 Task: Look for space in Djibo, Burkina Faso from 8th June, 2023 to 19th June, 2023 for 1 adult in price range Rs.5000 to Rs.12000. Place can be shared room with 1  bedroom having 1 bed and 1 bathroom. Property type can be house, flat, guest house, hotel. Amenities needed are: wifi, air conditioning. Booking option can be shelf check-in. Required host language is English.
Action: Mouse moved to (386, 68)
Screenshot: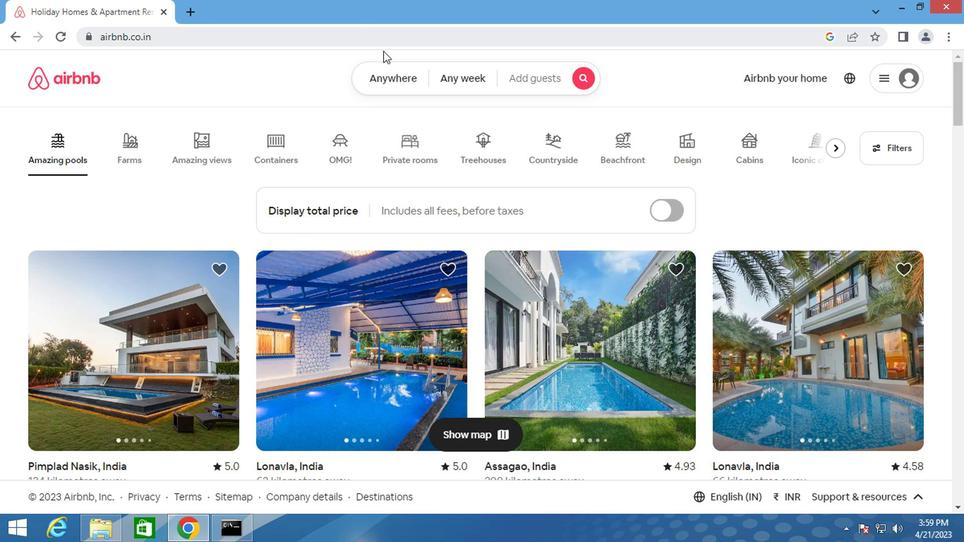 
Action: Mouse pressed left at (386, 68)
Screenshot: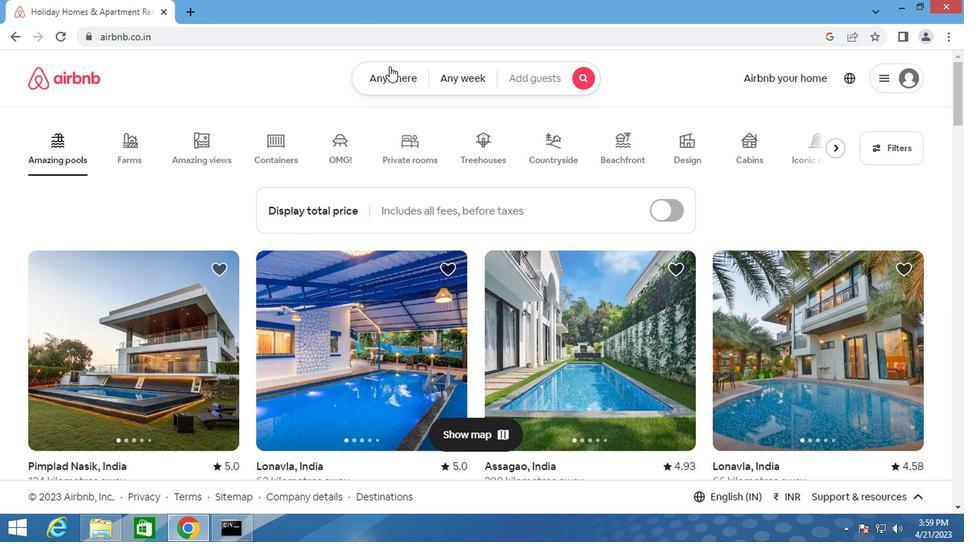 
Action: Mouse moved to (266, 131)
Screenshot: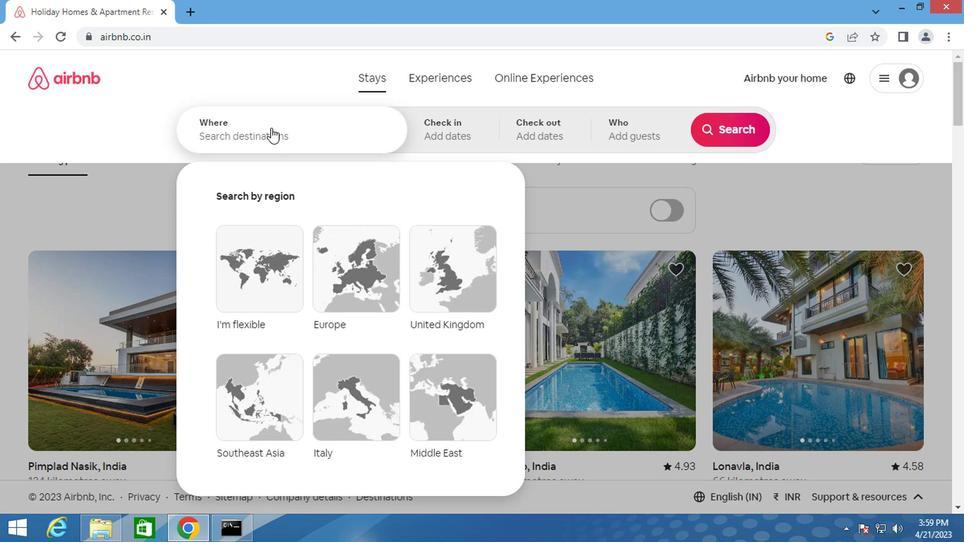 
Action: Mouse pressed left at (266, 131)
Screenshot: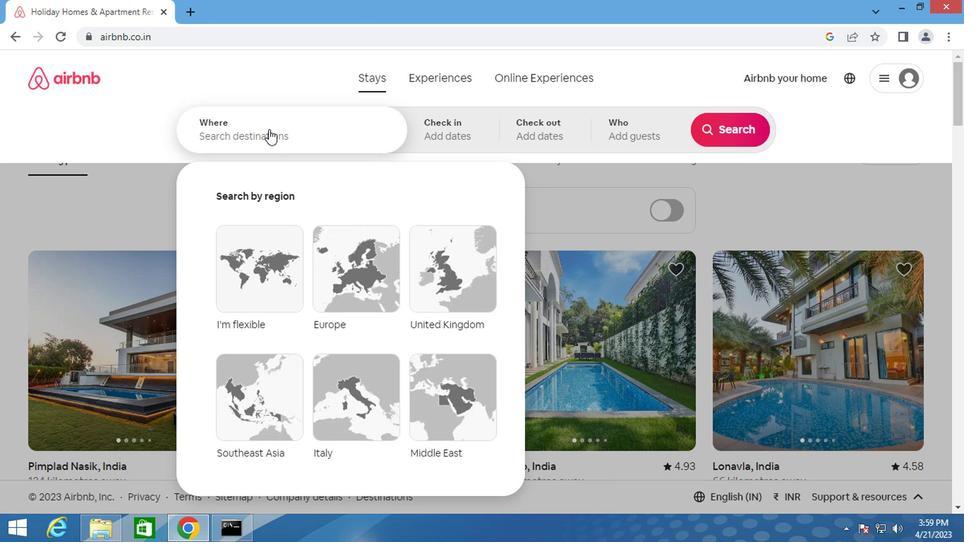 
Action: Key pressed <Key.shift>DJIBO,<Key.shift>BURKINA
Screenshot: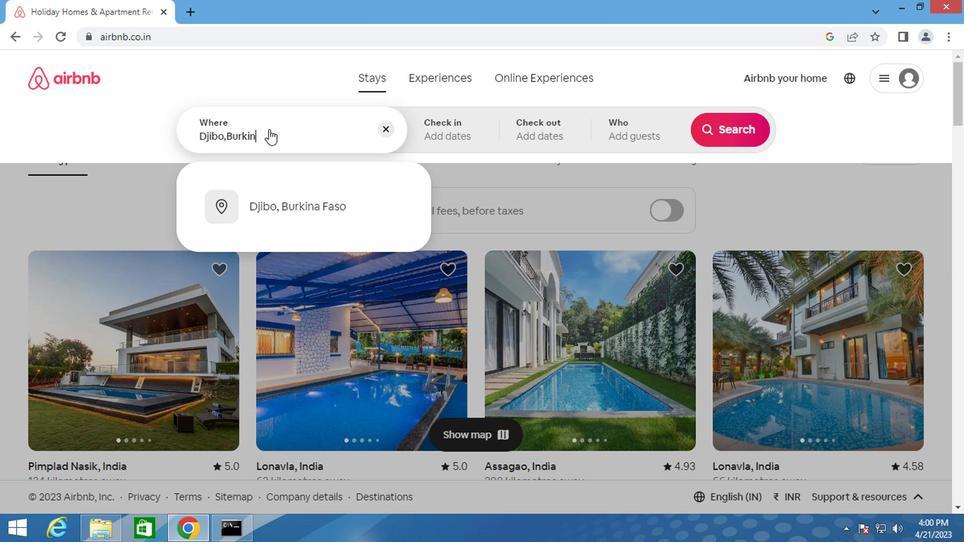 
Action: Mouse moved to (276, 197)
Screenshot: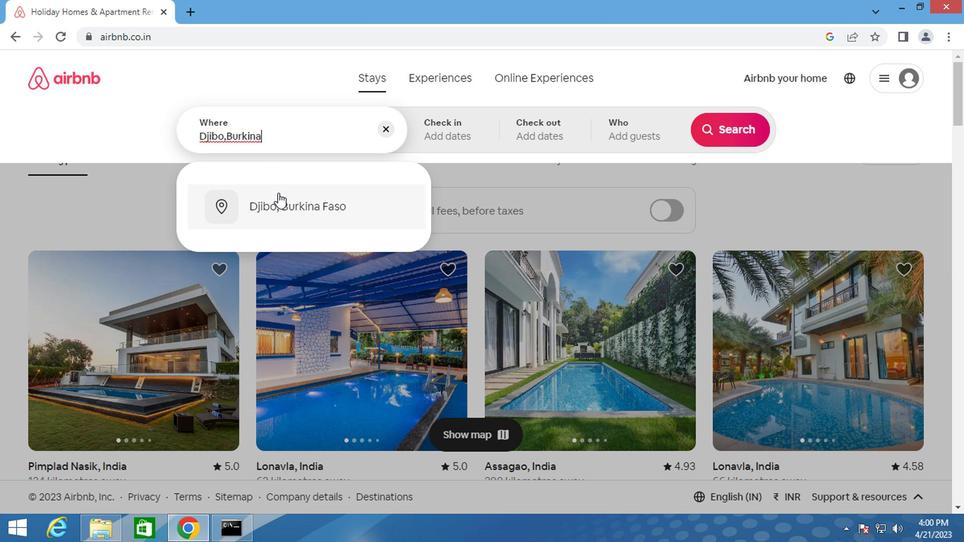 
Action: Mouse pressed left at (276, 197)
Screenshot: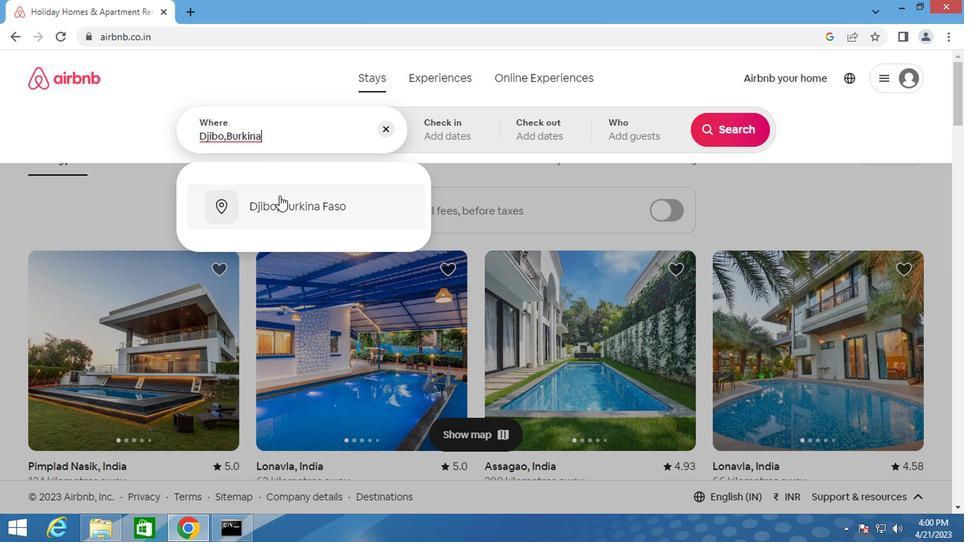 
Action: Mouse moved to (722, 234)
Screenshot: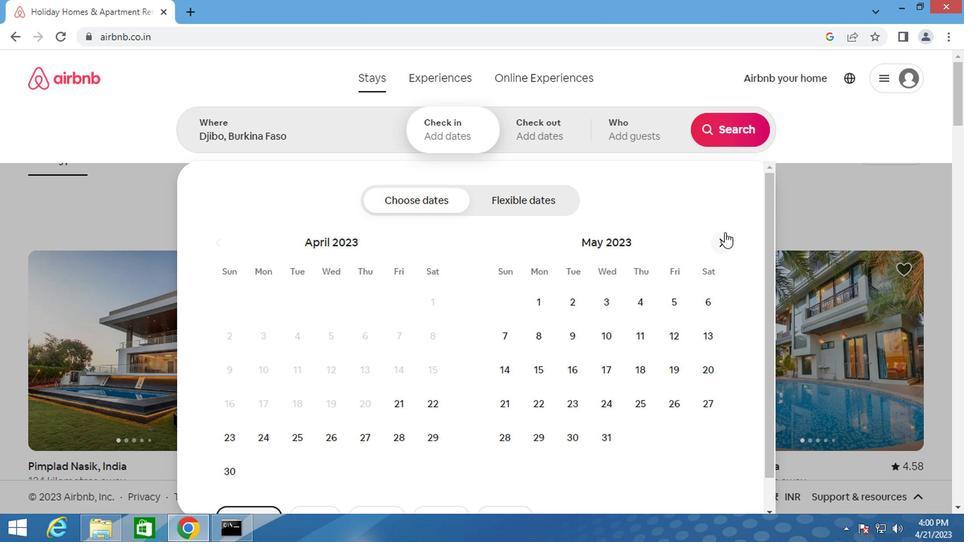 
Action: Mouse pressed left at (722, 234)
Screenshot: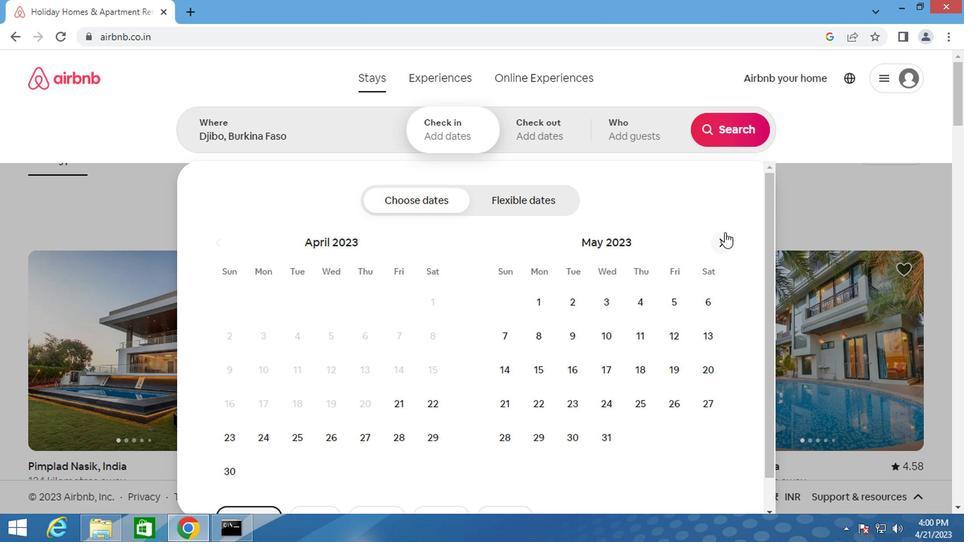 
Action: Mouse moved to (636, 331)
Screenshot: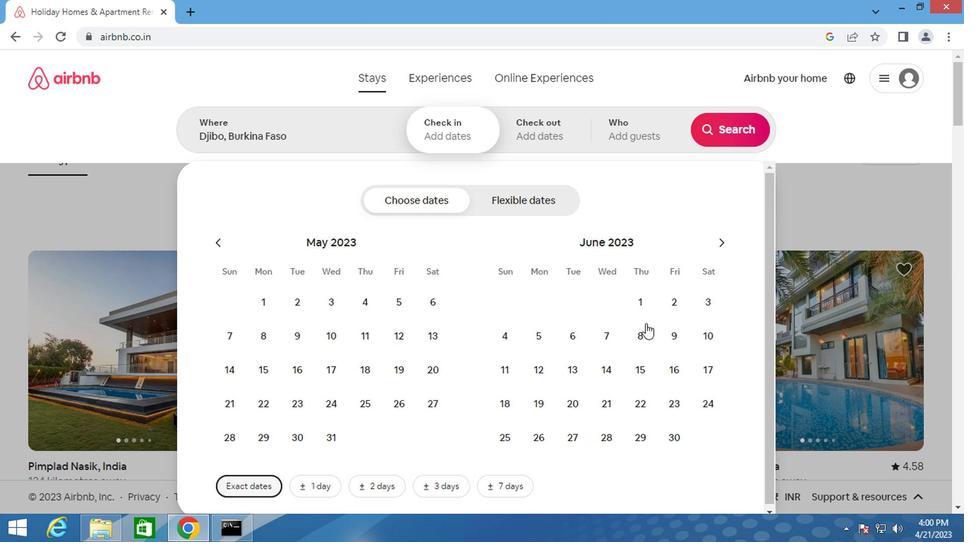 
Action: Mouse pressed left at (636, 331)
Screenshot: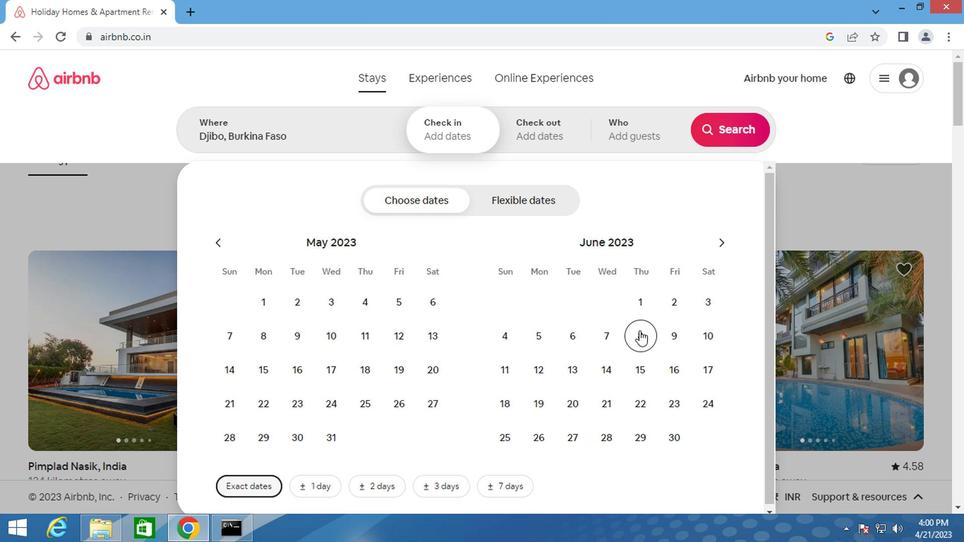 
Action: Mouse moved to (533, 403)
Screenshot: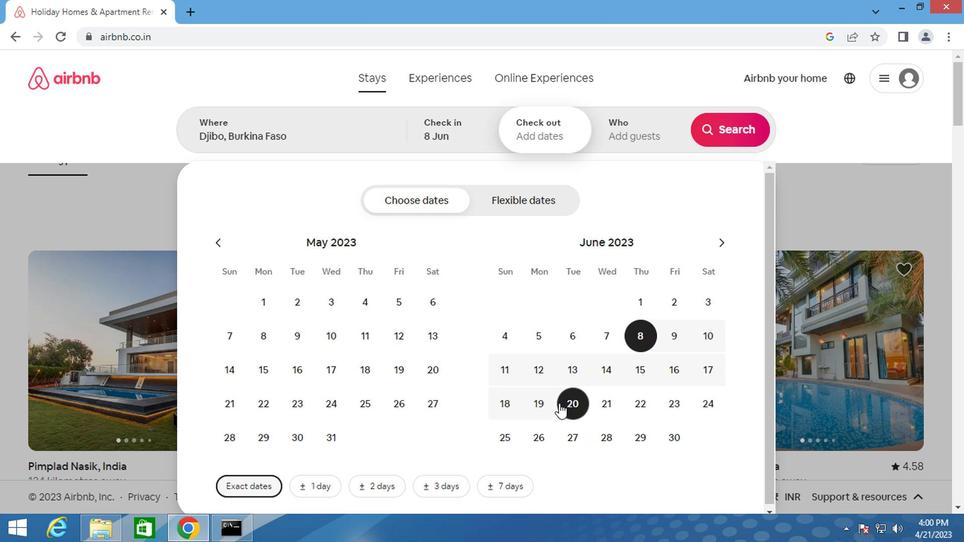 
Action: Mouse pressed left at (533, 403)
Screenshot: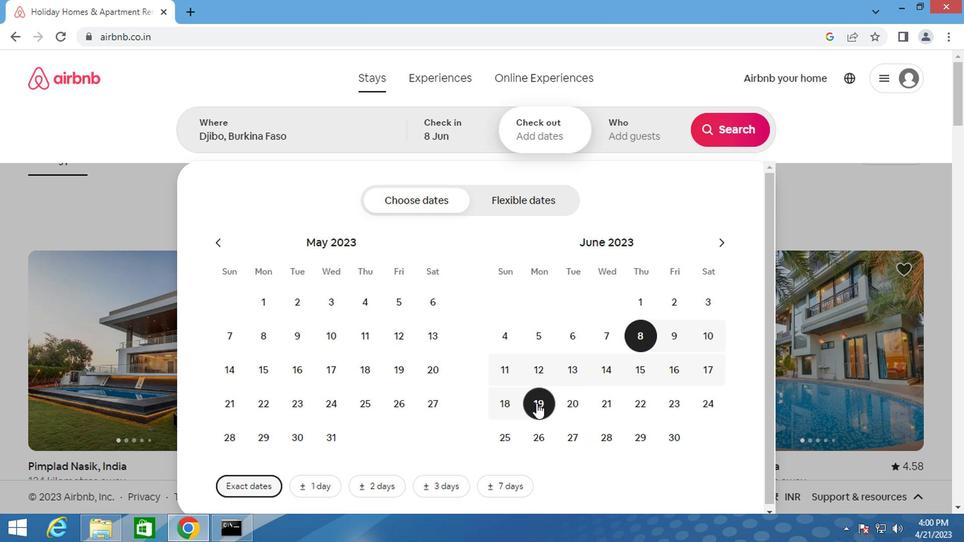
Action: Mouse moved to (635, 118)
Screenshot: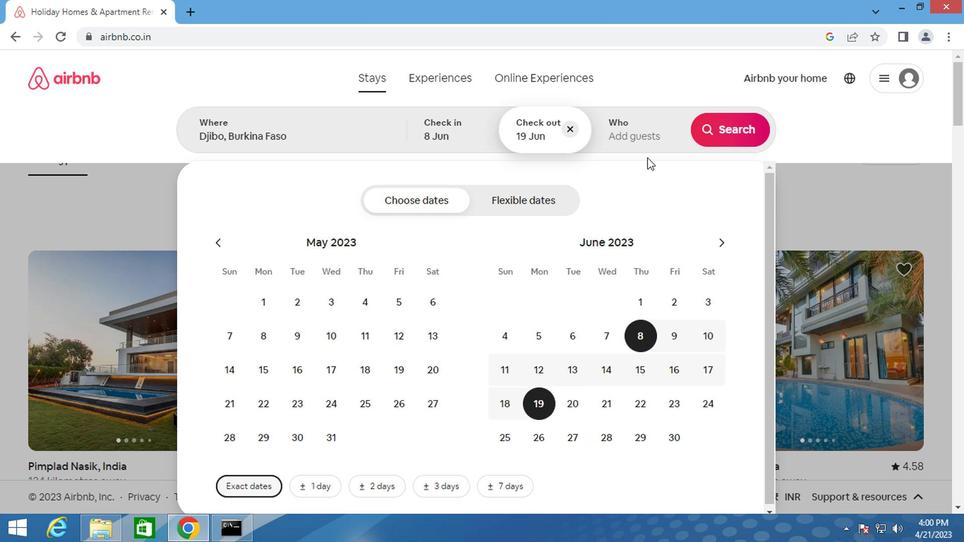 
Action: Mouse pressed left at (635, 118)
Screenshot: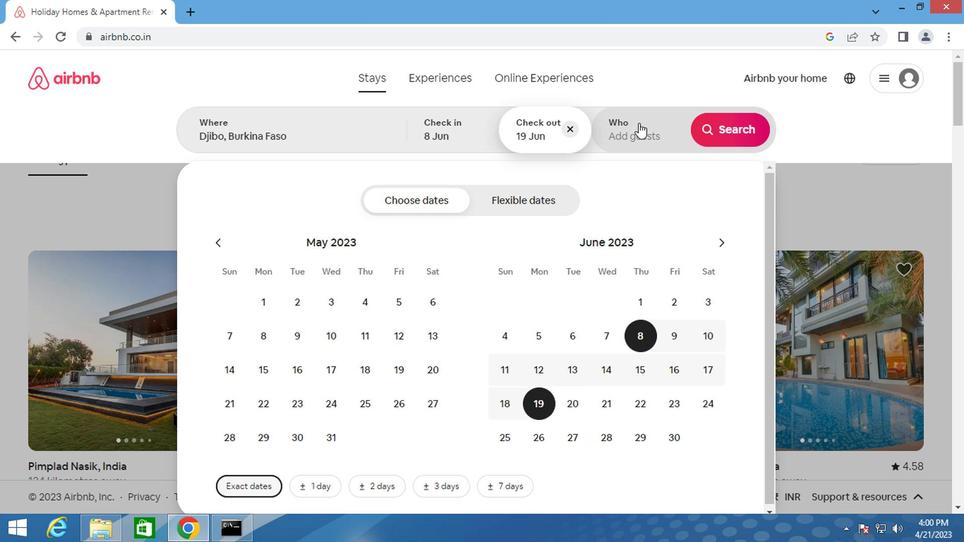 
Action: Mouse moved to (732, 201)
Screenshot: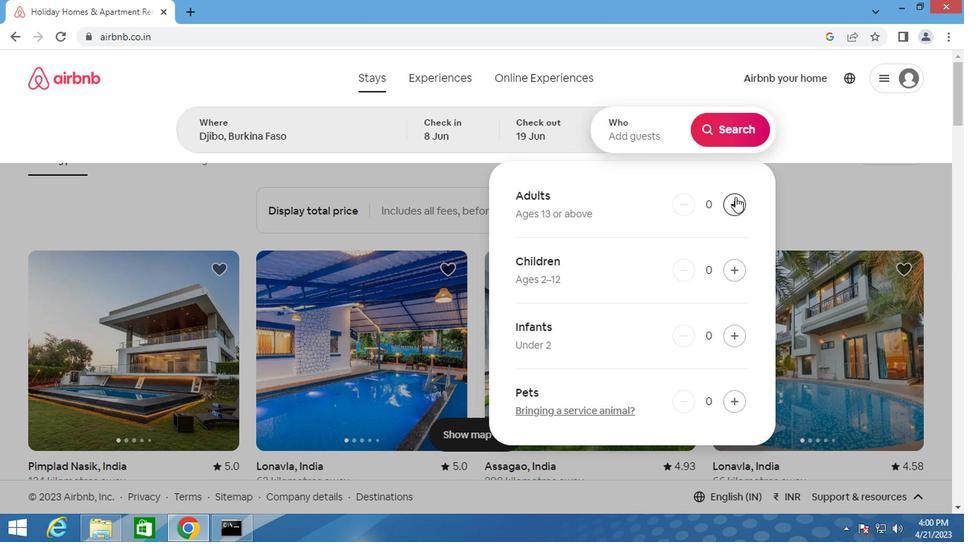 
Action: Mouse pressed left at (732, 201)
Screenshot: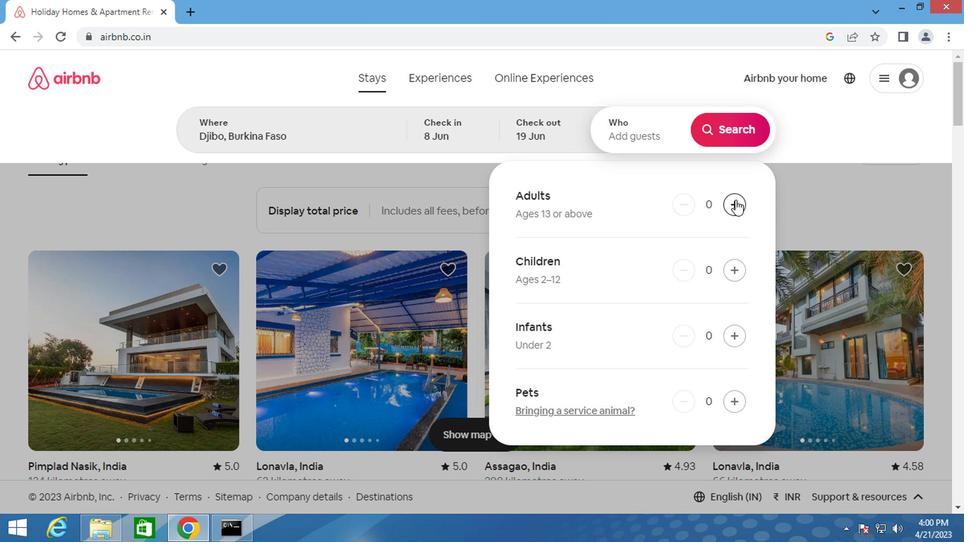
Action: Mouse pressed left at (732, 201)
Screenshot: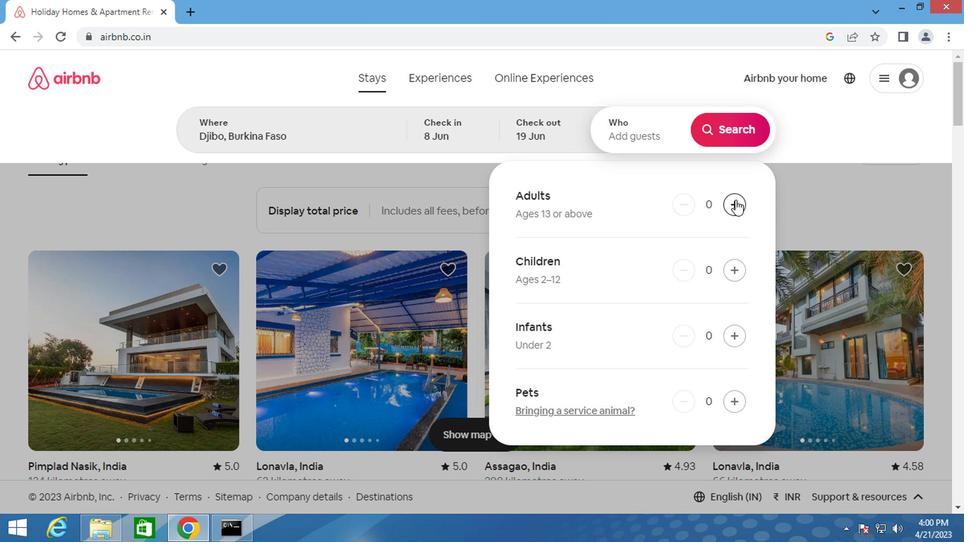 
Action: Mouse moved to (741, 131)
Screenshot: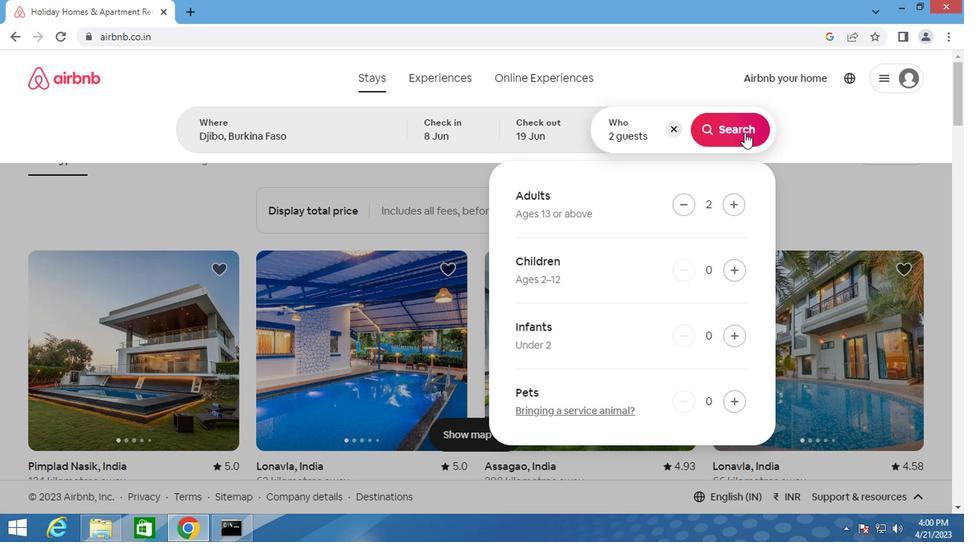 
Action: Mouse pressed left at (741, 131)
Screenshot: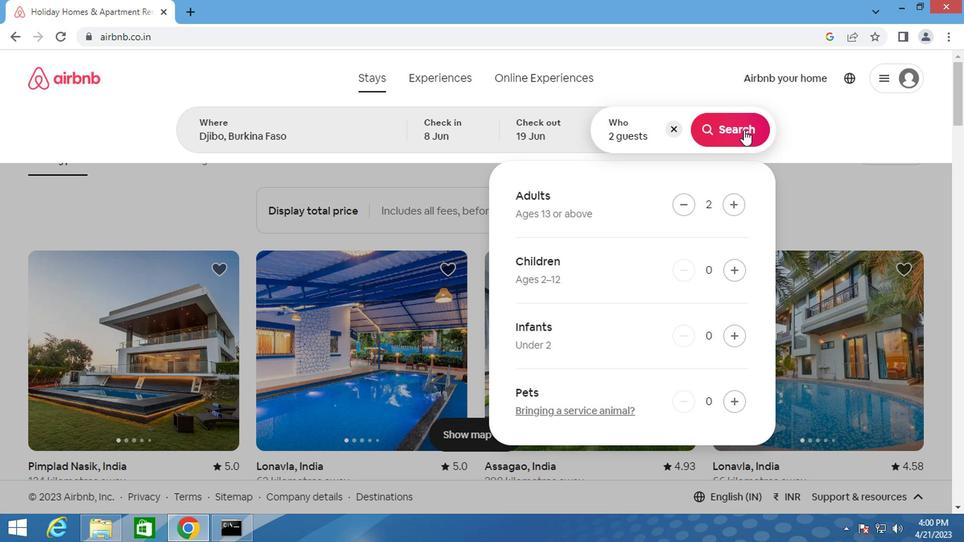 
Action: Mouse moved to (897, 140)
Screenshot: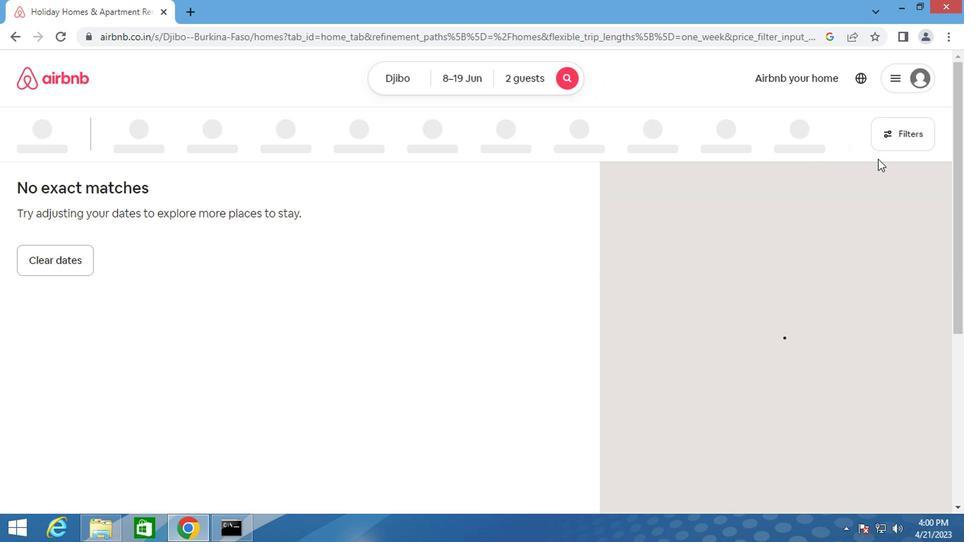 
Action: Mouse pressed left at (897, 140)
Screenshot: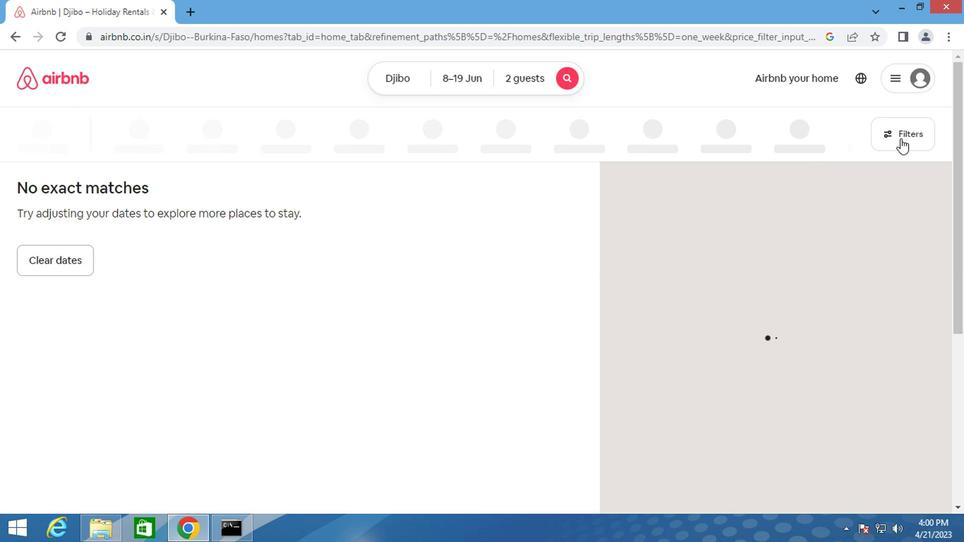 
Action: Mouse moved to (278, 222)
Screenshot: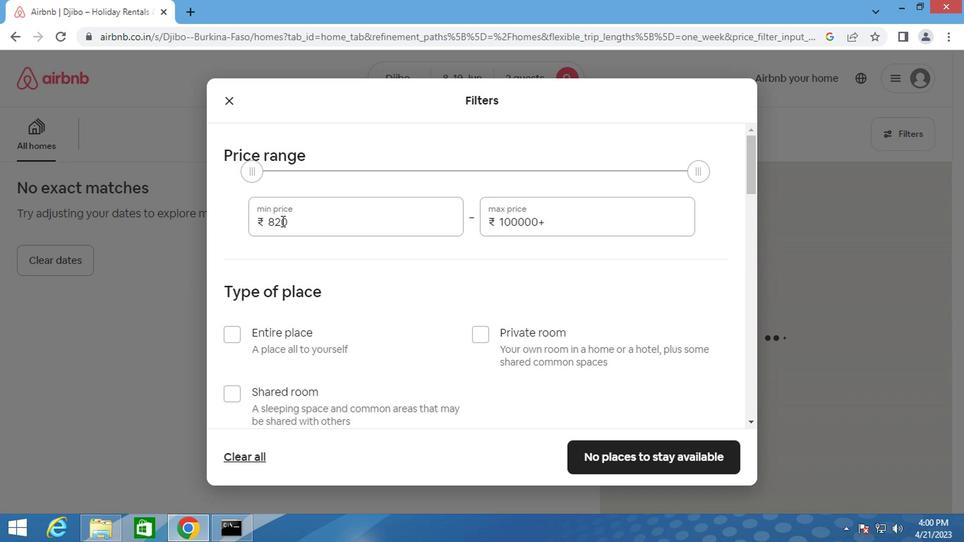 
Action: Mouse pressed left at (278, 222)
Screenshot: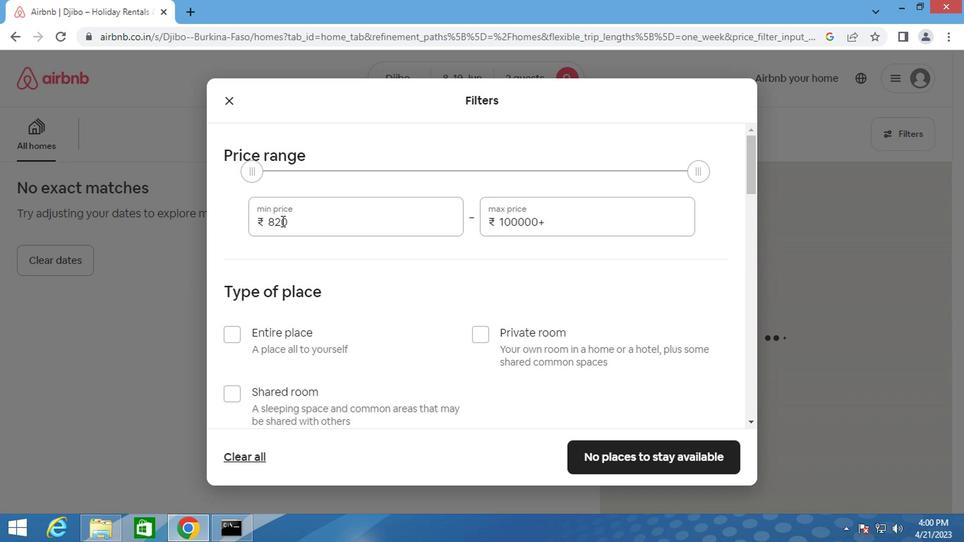 
Action: Mouse moved to (279, 219)
Screenshot: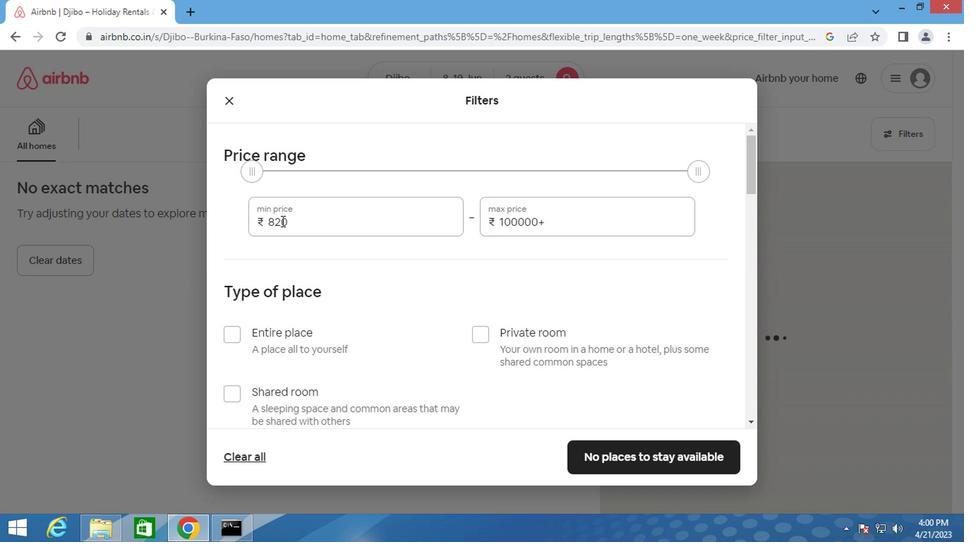 
Action: Mouse pressed left at (279, 219)
Screenshot: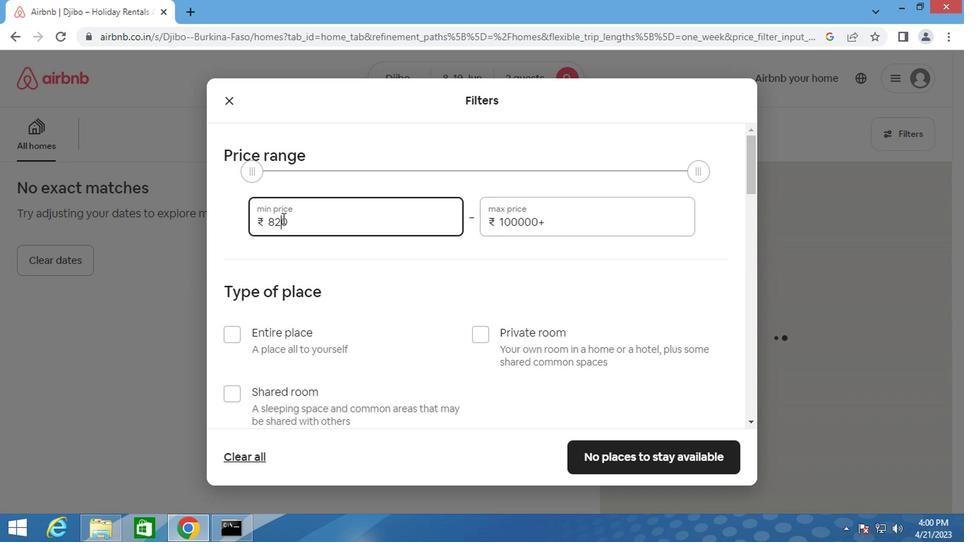 
Action: Mouse moved to (280, 219)
Screenshot: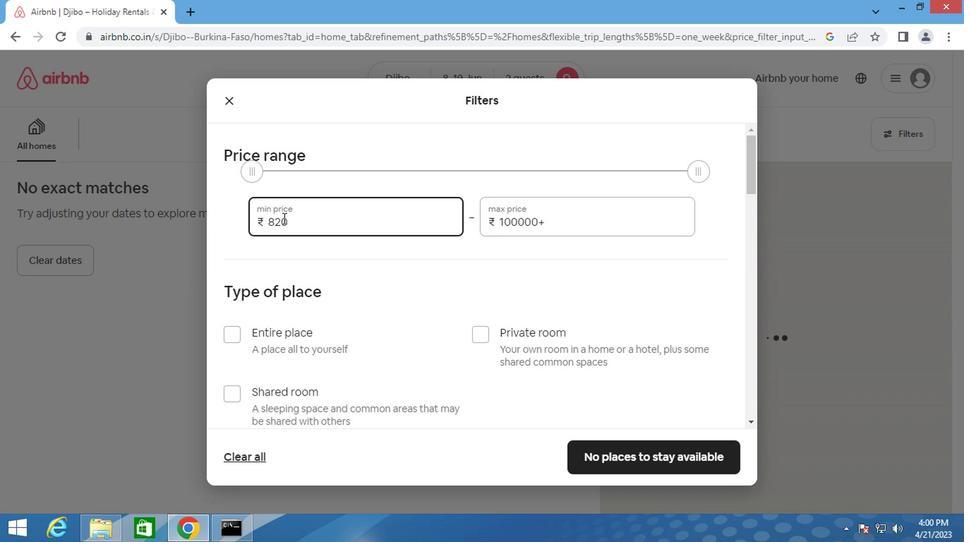 
Action: Mouse pressed left at (280, 219)
Screenshot: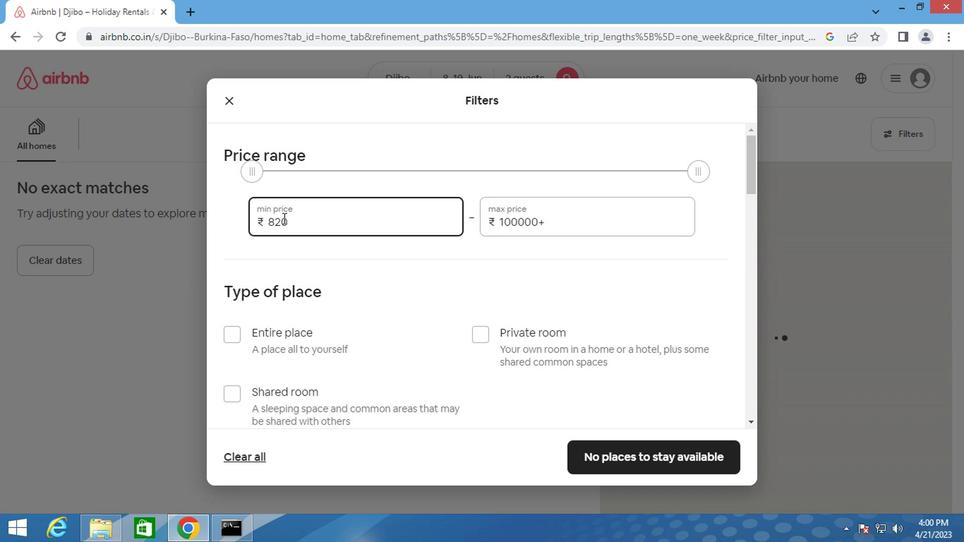 
Action: Mouse moved to (277, 219)
Screenshot: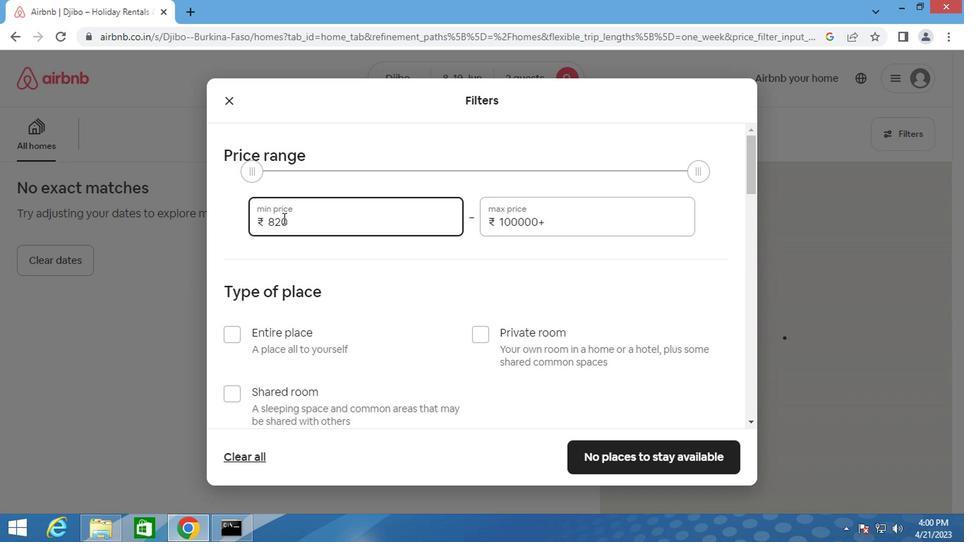 
Action: Mouse pressed left at (277, 219)
Screenshot: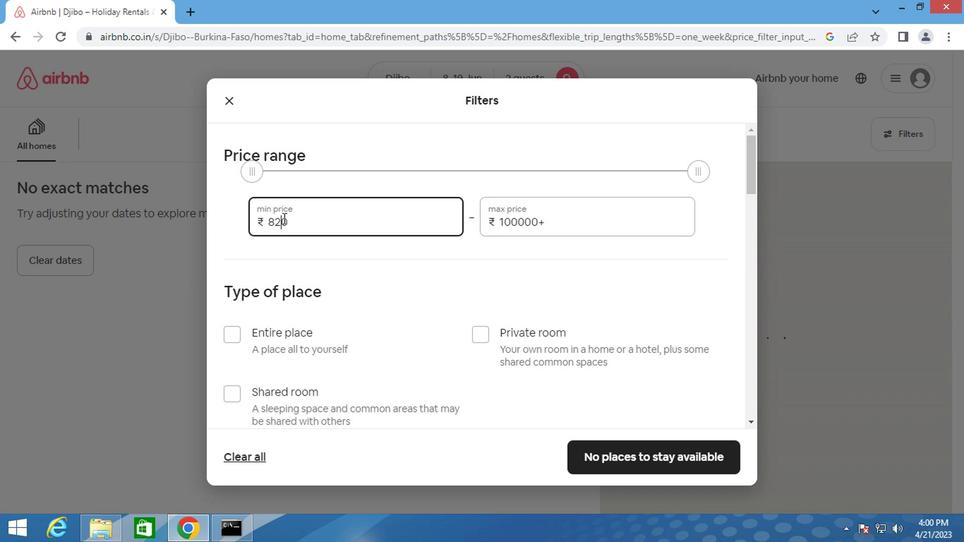 
Action: Mouse pressed left at (277, 219)
Screenshot: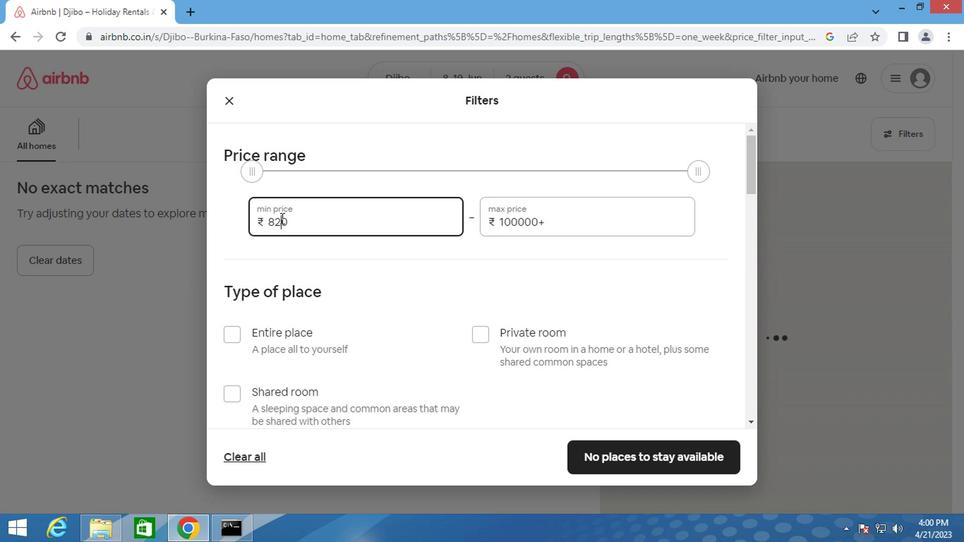 
Action: Key pressed <Key.backspace>5000
Screenshot: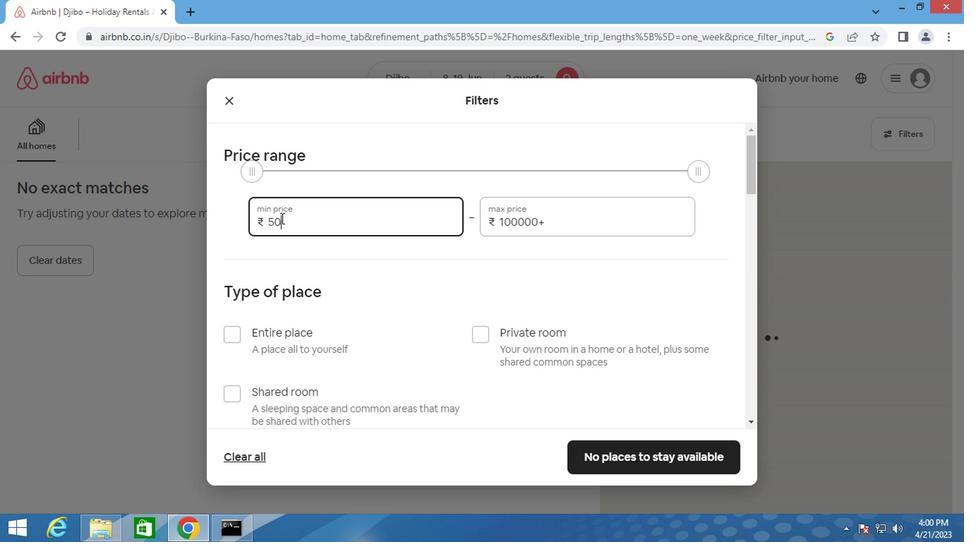 
Action: Mouse moved to (514, 223)
Screenshot: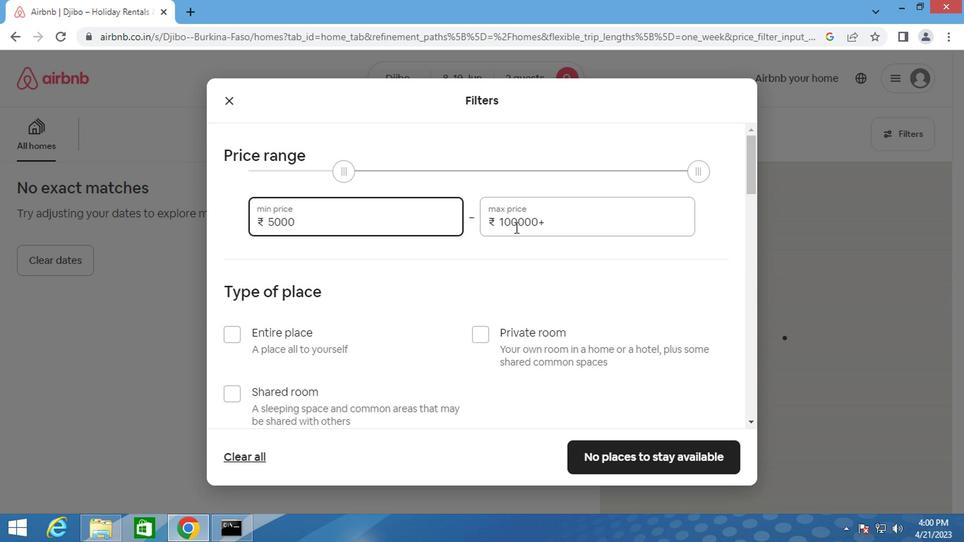 
Action: Mouse pressed left at (514, 223)
Screenshot: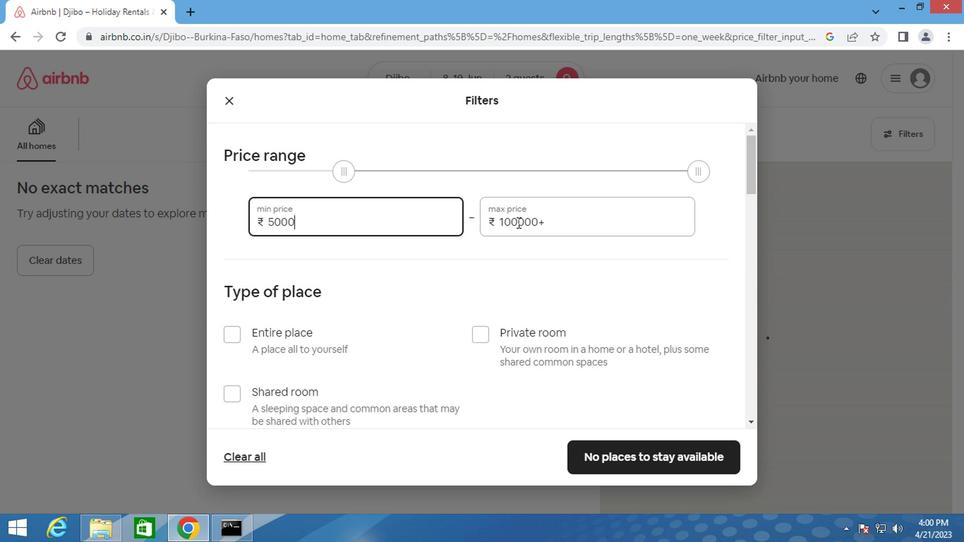 
Action: Mouse pressed left at (514, 223)
Screenshot: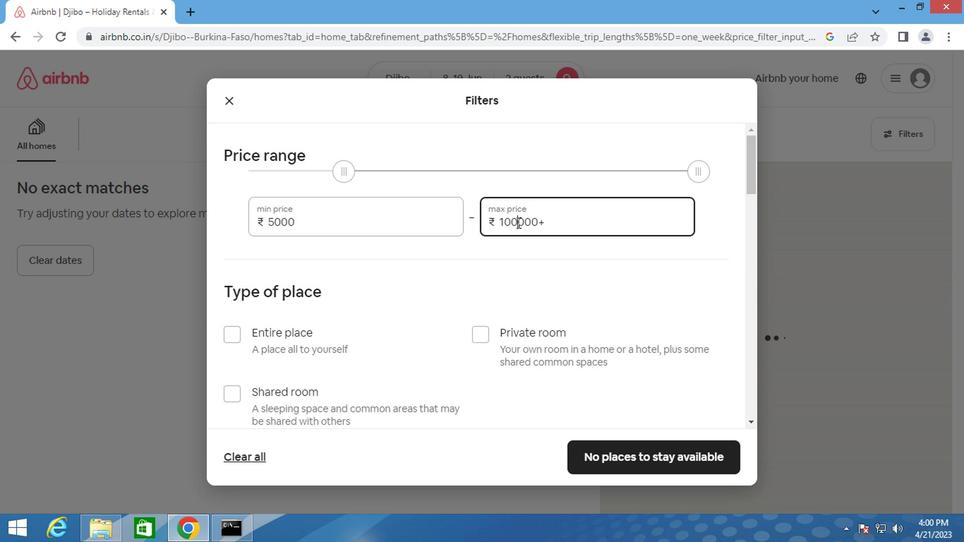 
Action: Mouse pressed left at (514, 223)
Screenshot: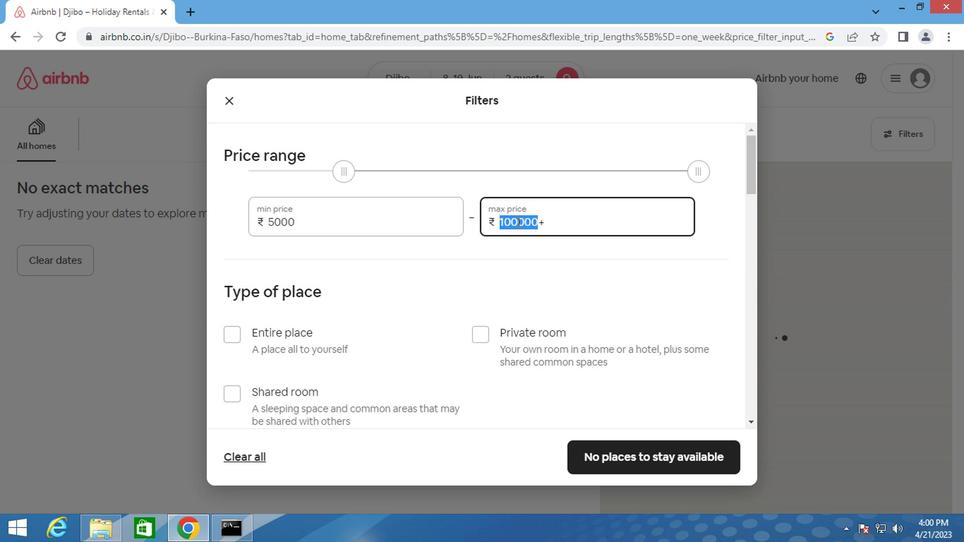 
Action: Key pressed <Key.backspace>120000
Screenshot: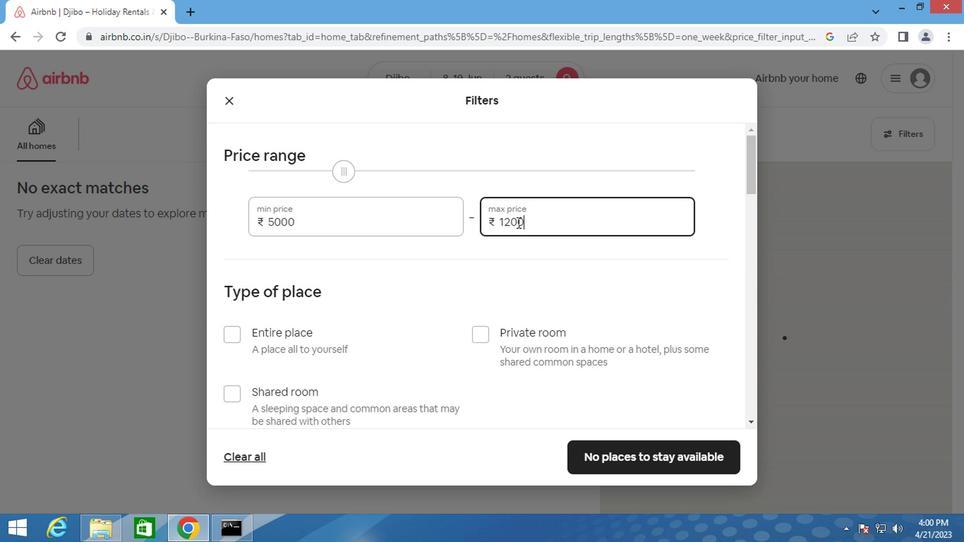 
Action: Mouse moved to (456, 276)
Screenshot: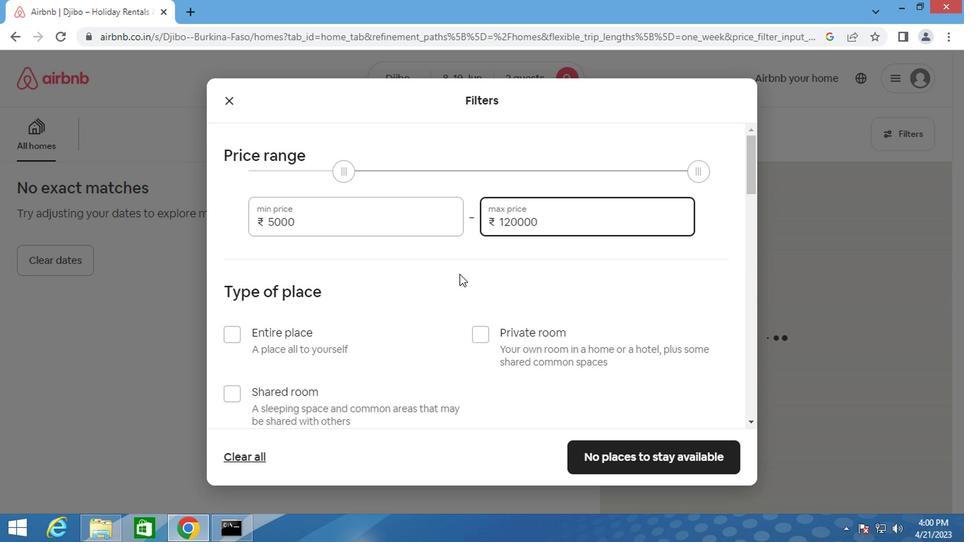 
Action: Mouse scrolled (456, 275) with delta (0, 0)
Screenshot: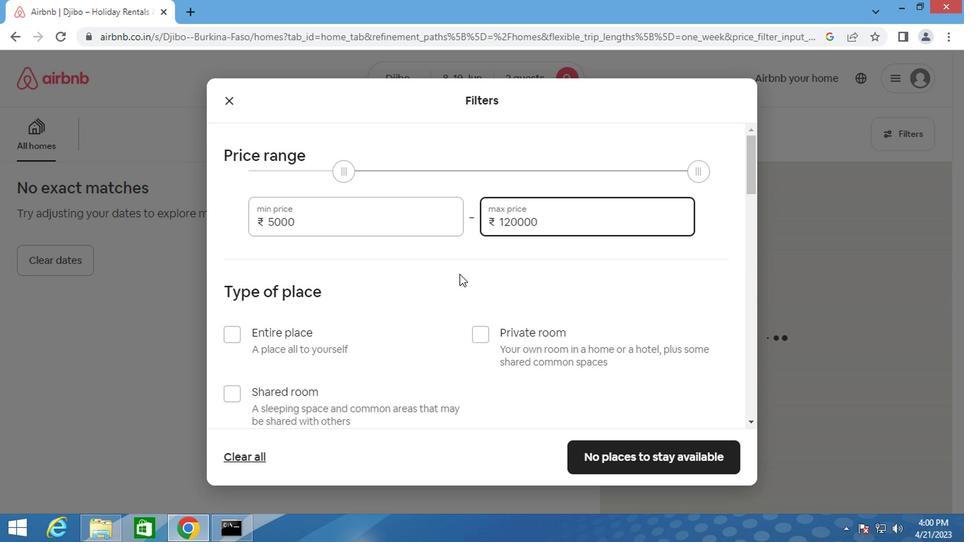 
Action: Mouse moved to (455, 276)
Screenshot: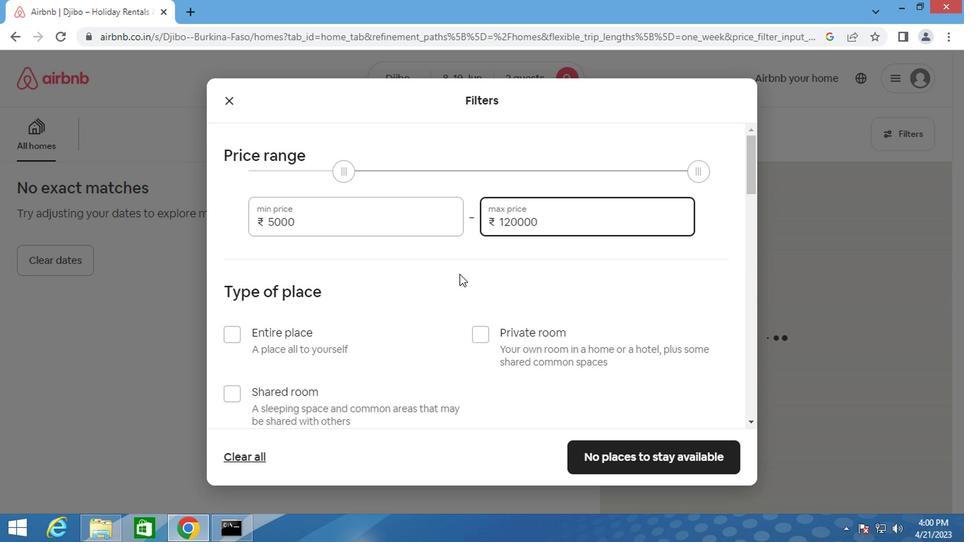
Action: Mouse scrolled (455, 276) with delta (0, 0)
Screenshot: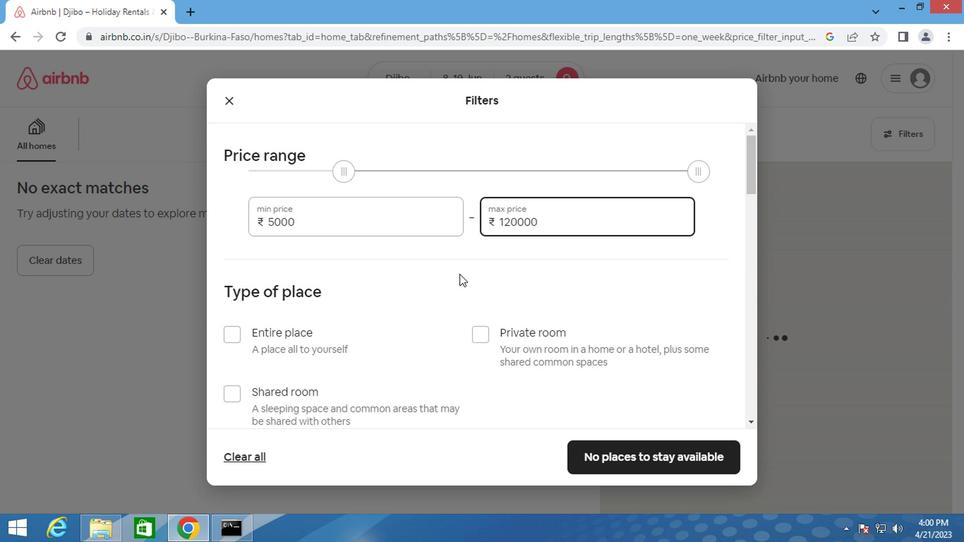 
Action: Mouse moved to (235, 258)
Screenshot: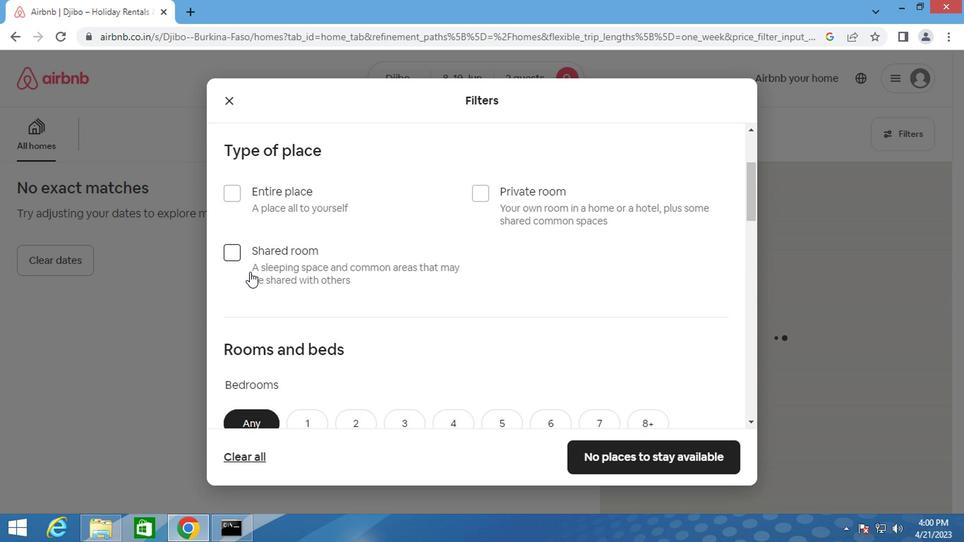 
Action: Mouse pressed left at (235, 258)
Screenshot: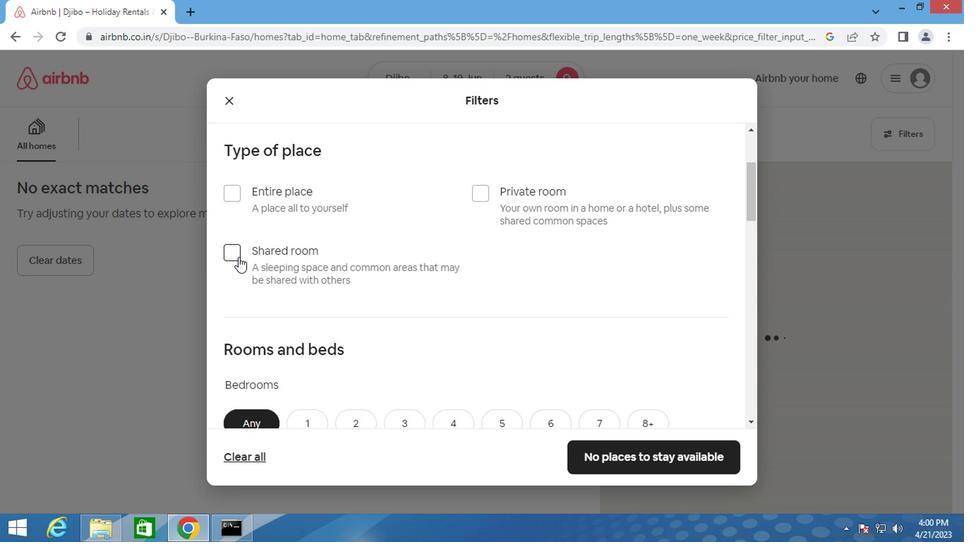 
Action: Mouse pressed left at (235, 258)
Screenshot: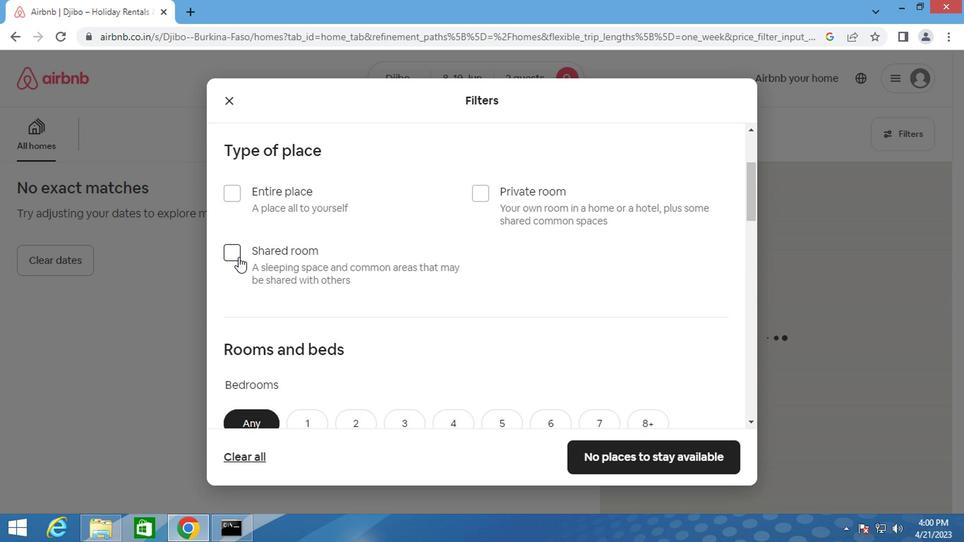 
Action: Mouse moved to (282, 261)
Screenshot: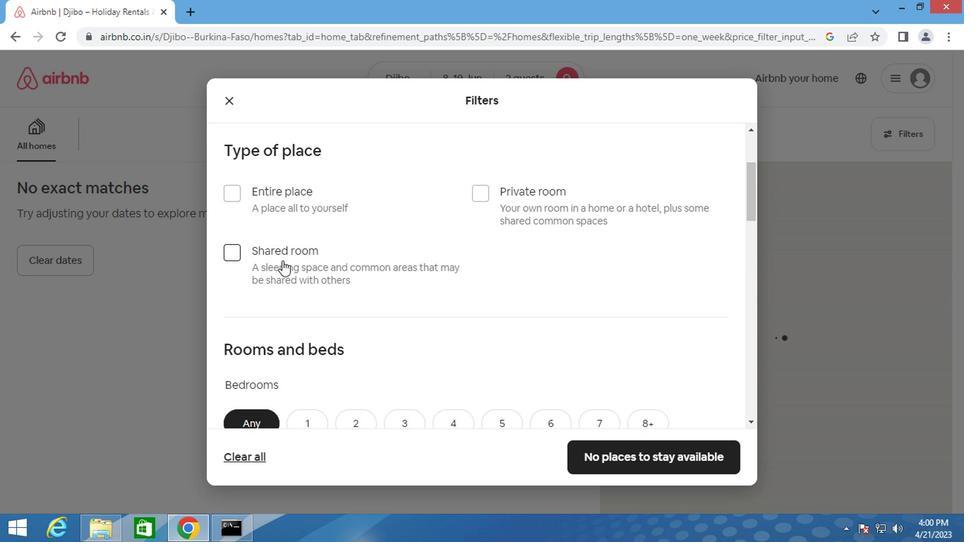 
Action: Mouse scrolled (282, 260) with delta (0, -1)
Screenshot: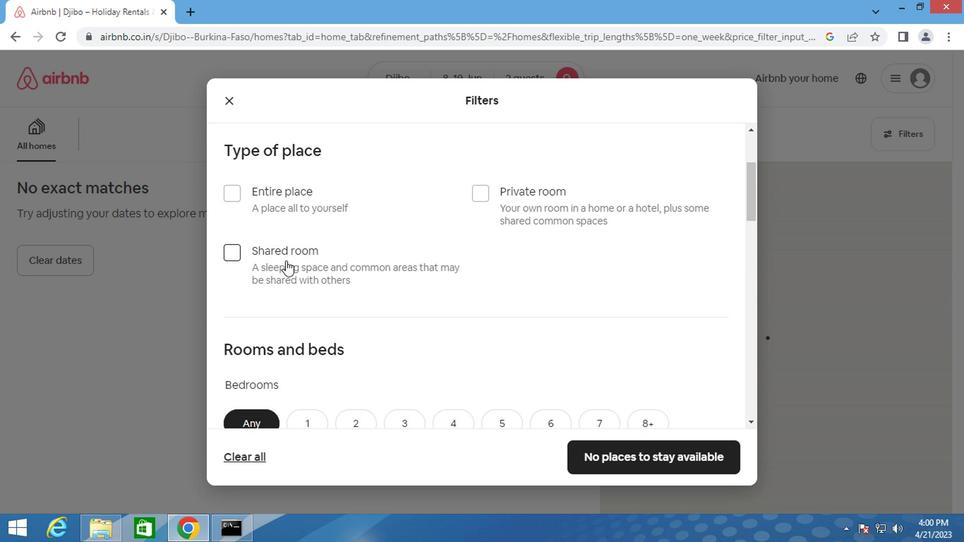 
Action: Mouse scrolled (282, 260) with delta (0, -1)
Screenshot: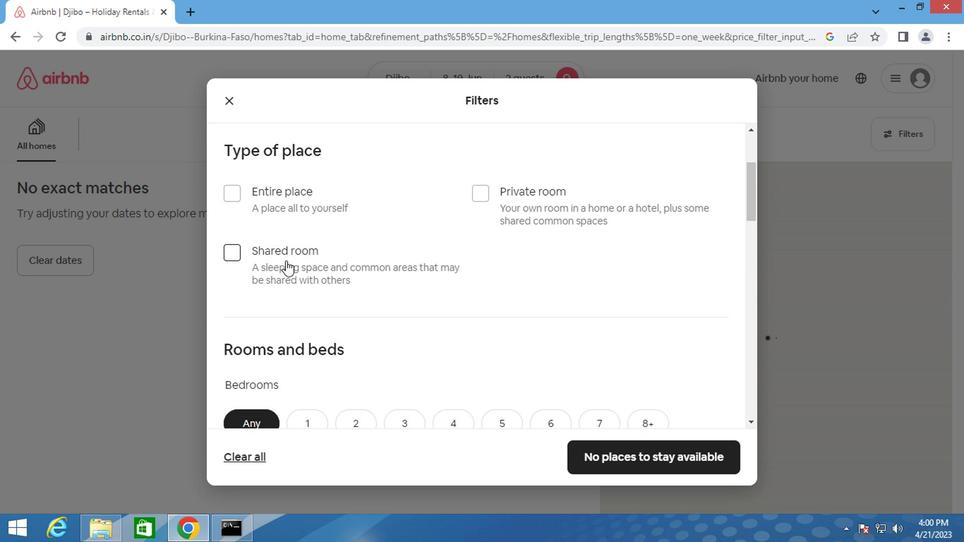 
Action: Mouse scrolled (282, 260) with delta (0, -1)
Screenshot: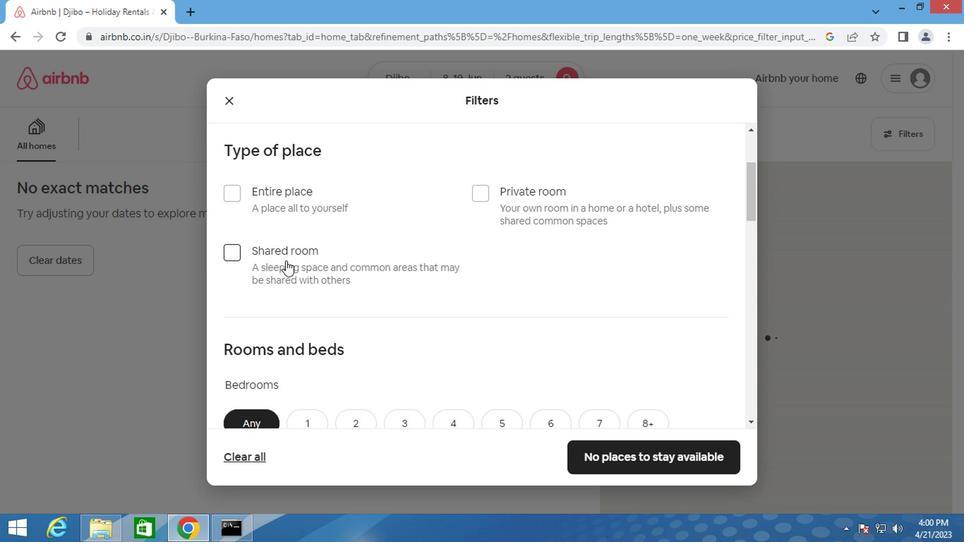 
Action: Mouse scrolled (282, 260) with delta (0, -1)
Screenshot: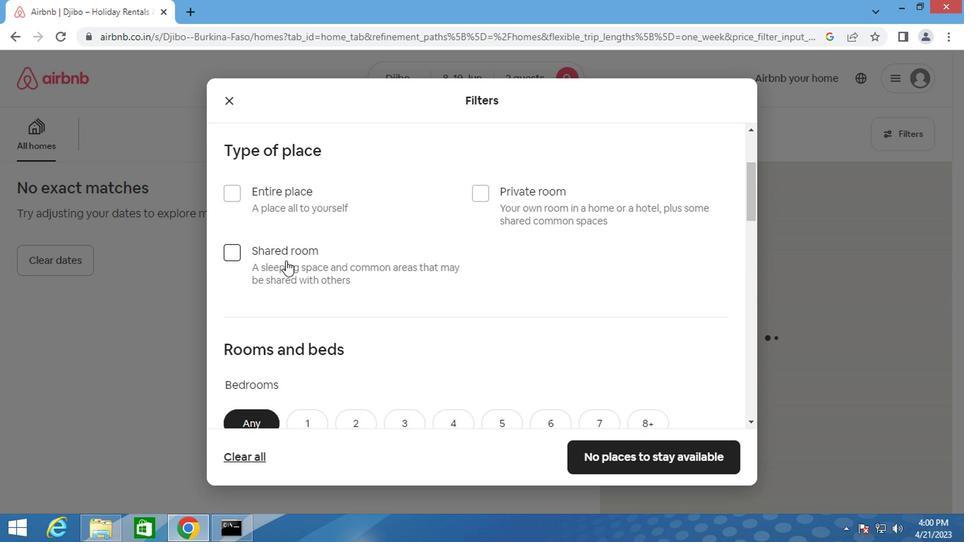 
Action: Mouse scrolled (282, 260) with delta (0, -1)
Screenshot: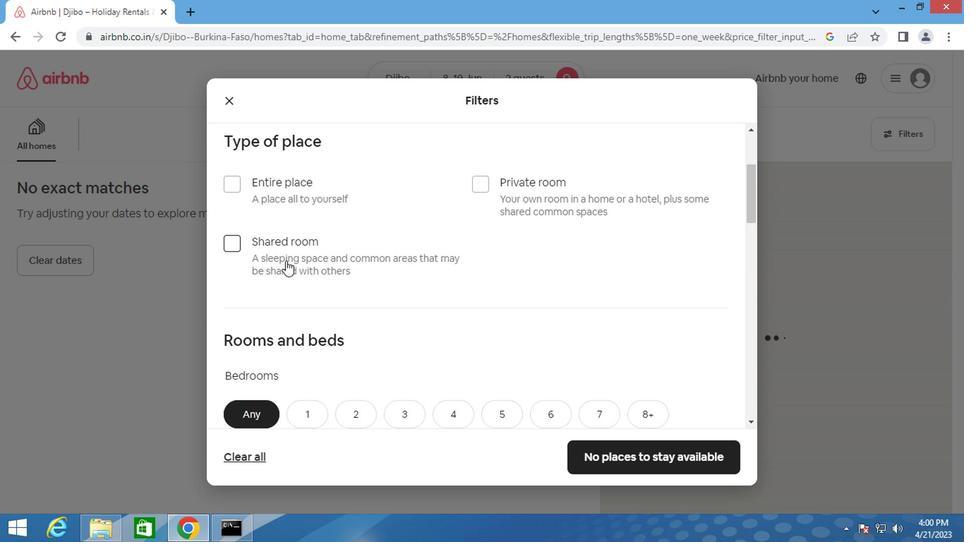 
Action: Mouse moved to (286, 239)
Screenshot: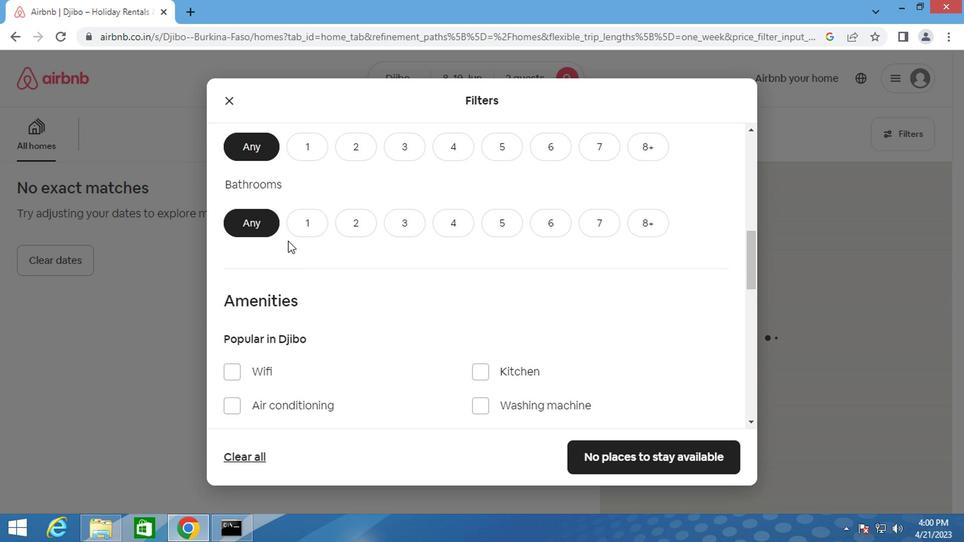 
Action: Mouse scrolled (286, 240) with delta (0, 1)
Screenshot: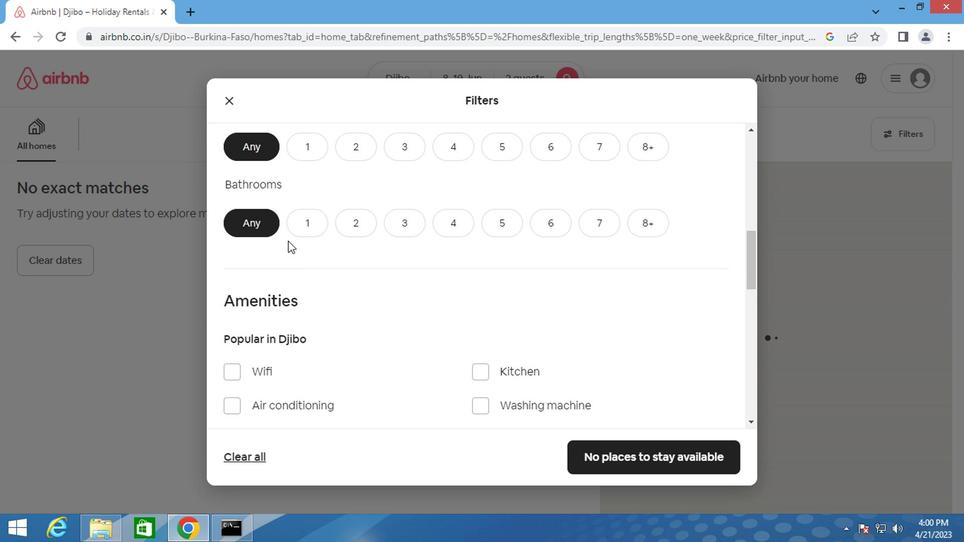 
Action: Mouse moved to (286, 237)
Screenshot: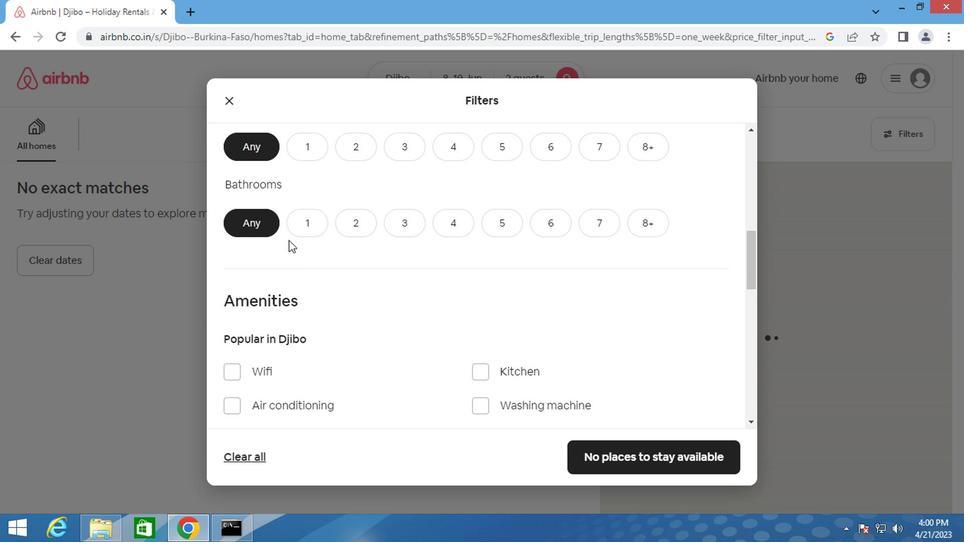
Action: Mouse scrolled (286, 238) with delta (0, 1)
Screenshot: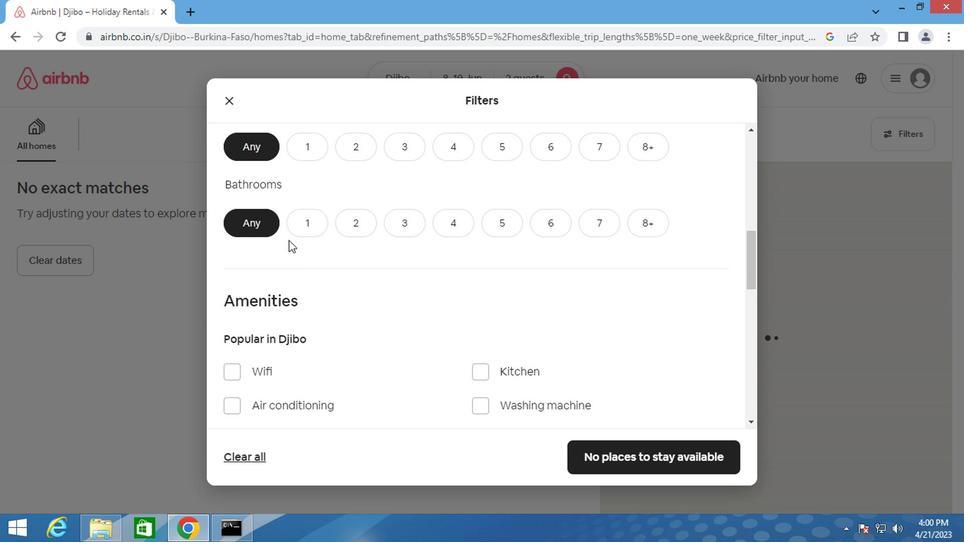
Action: Mouse moved to (299, 216)
Screenshot: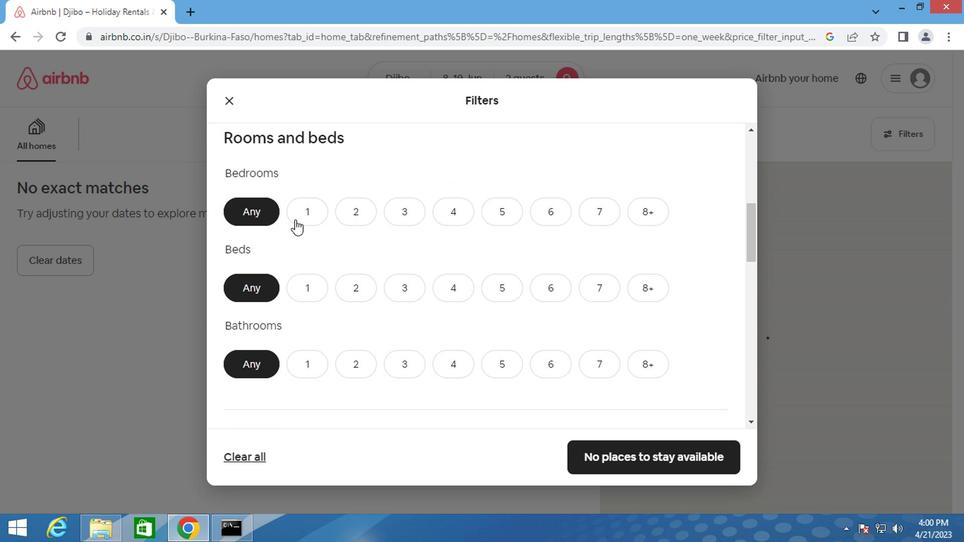 
Action: Mouse pressed left at (299, 216)
Screenshot: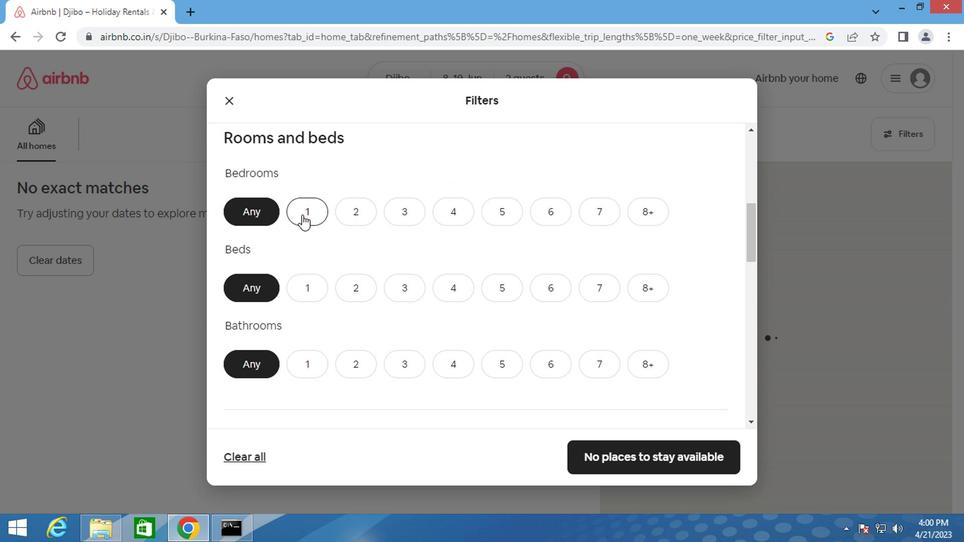 
Action: Mouse moved to (296, 289)
Screenshot: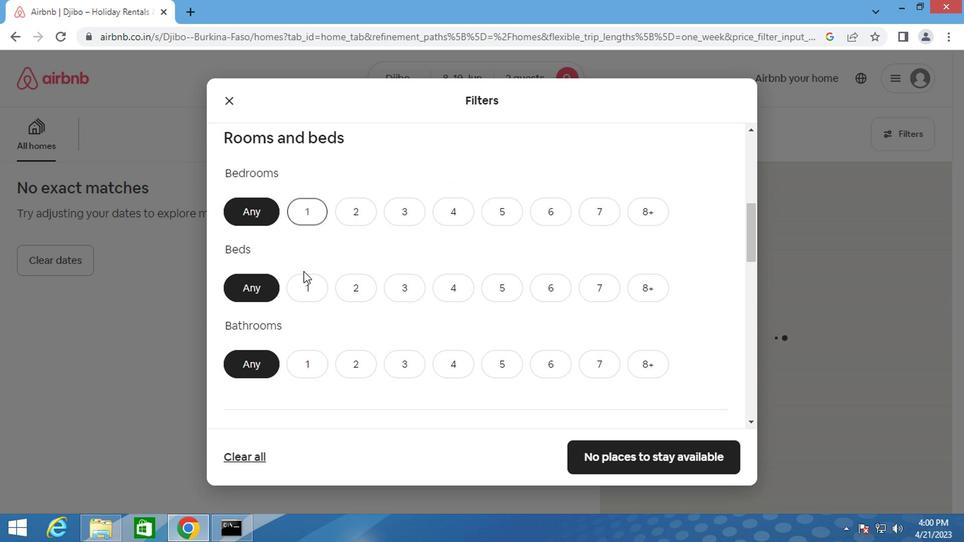 
Action: Mouse pressed left at (296, 289)
Screenshot: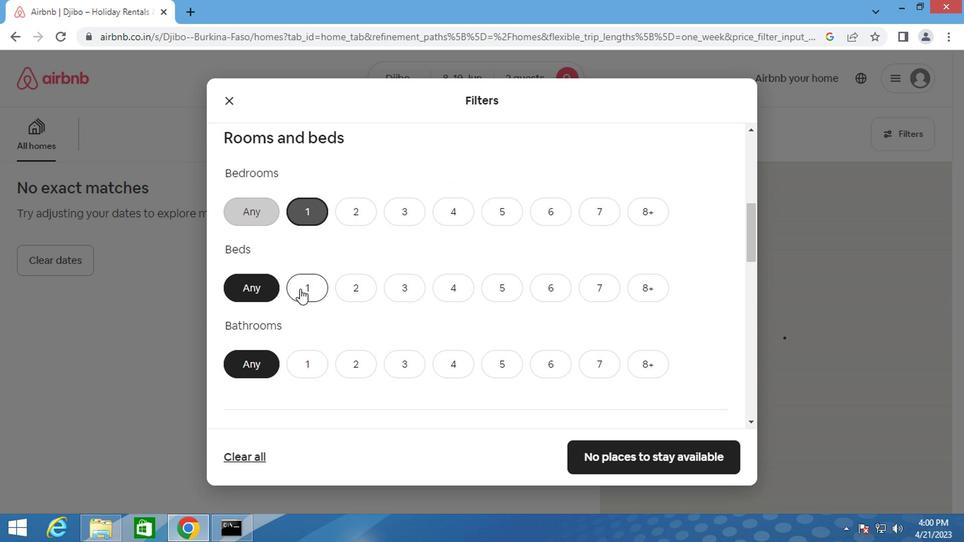 
Action: Mouse moved to (297, 359)
Screenshot: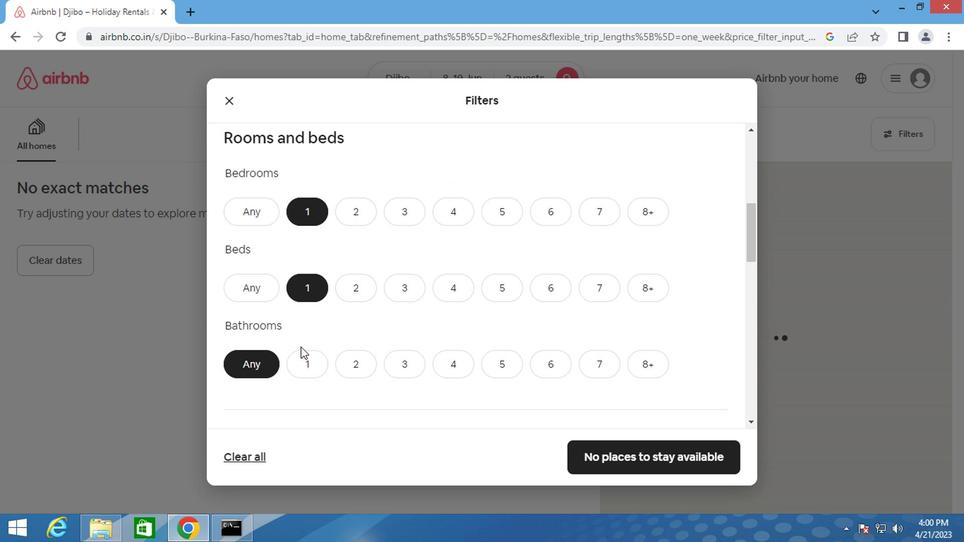 
Action: Mouse pressed left at (297, 359)
Screenshot: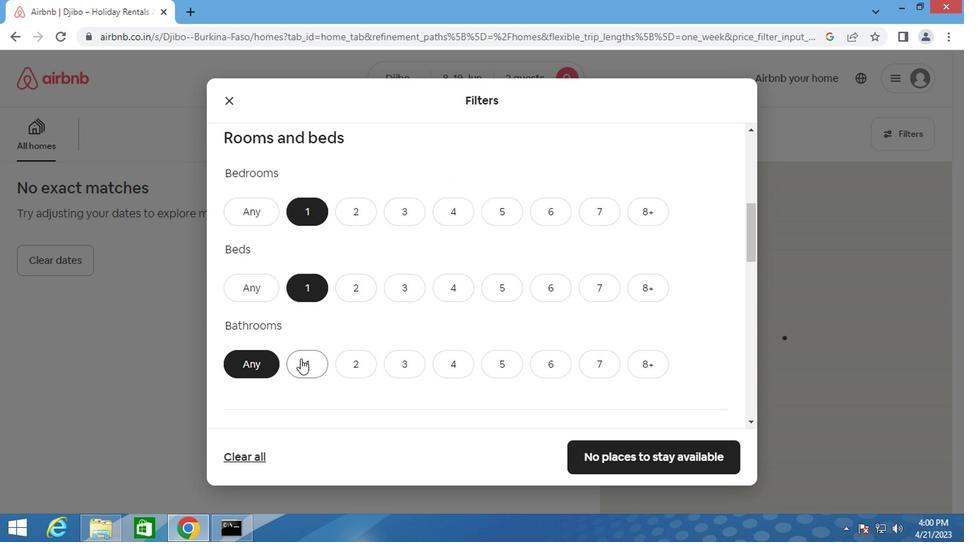 
Action: Mouse moved to (300, 359)
Screenshot: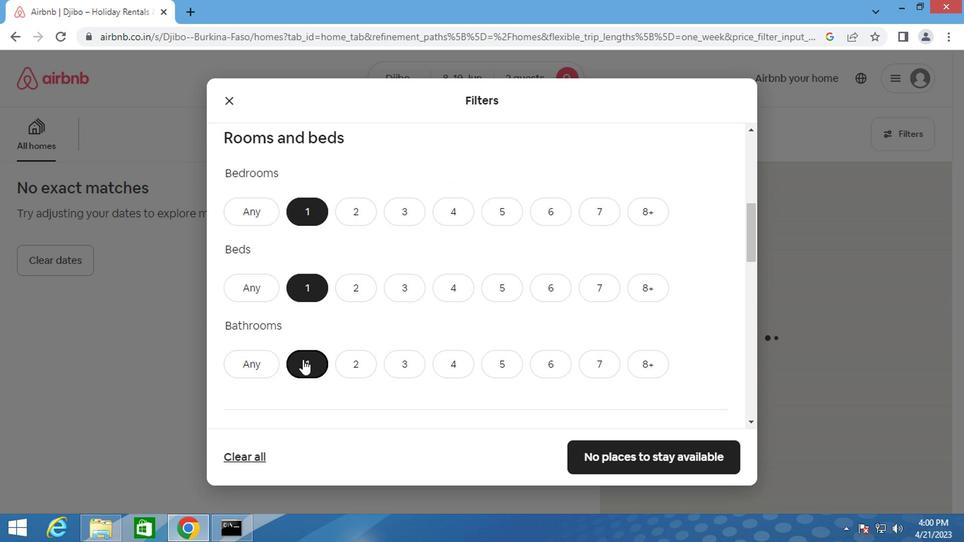 
Action: Mouse scrolled (300, 358) with delta (0, -1)
Screenshot: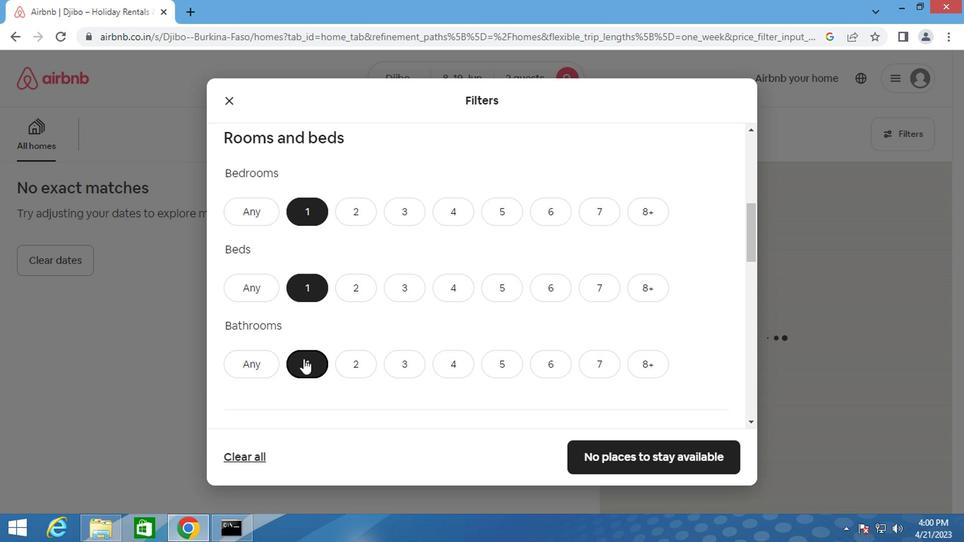 
Action: Mouse moved to (304, 357)
Screenshot: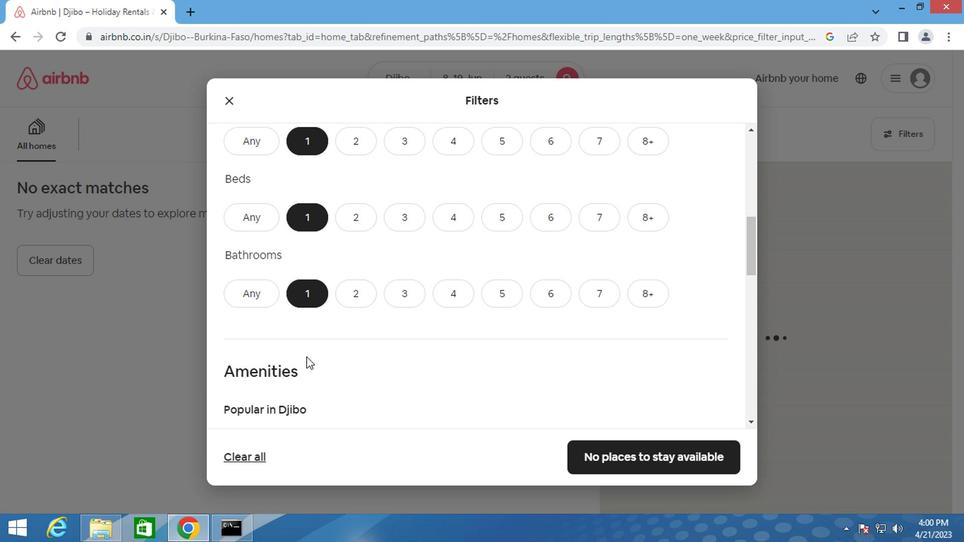 
Action: Mouse scrolled (304, 356) with delta (0, -1)
Screenshot: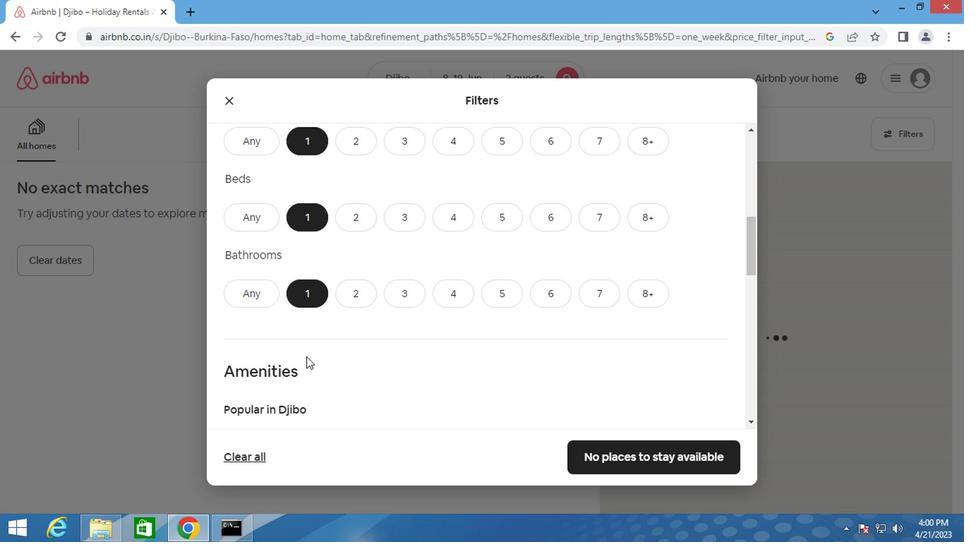 
Action: Mouse scrolled (304, 356) with delta (0, -1)
Screenshot: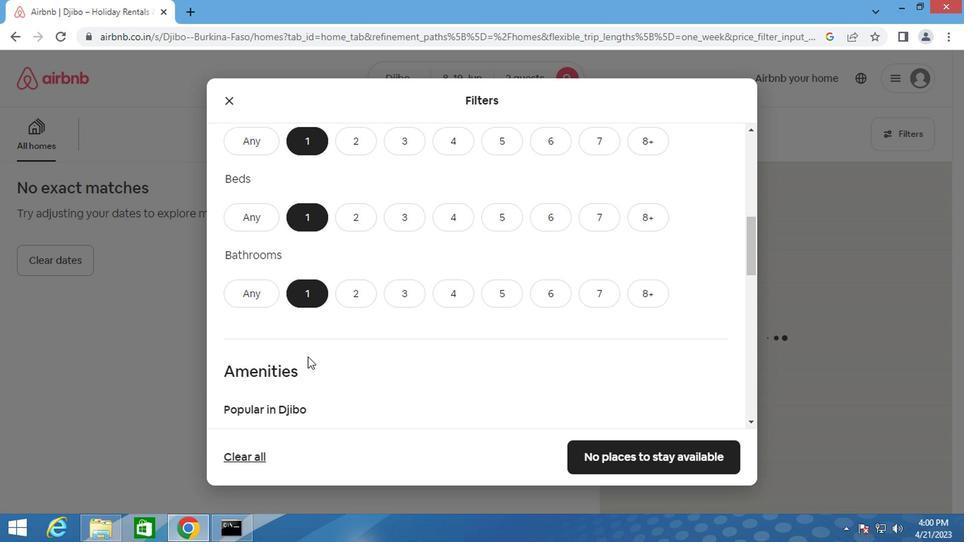 
Action: Mouse moved to (306, 355)
Screenshot: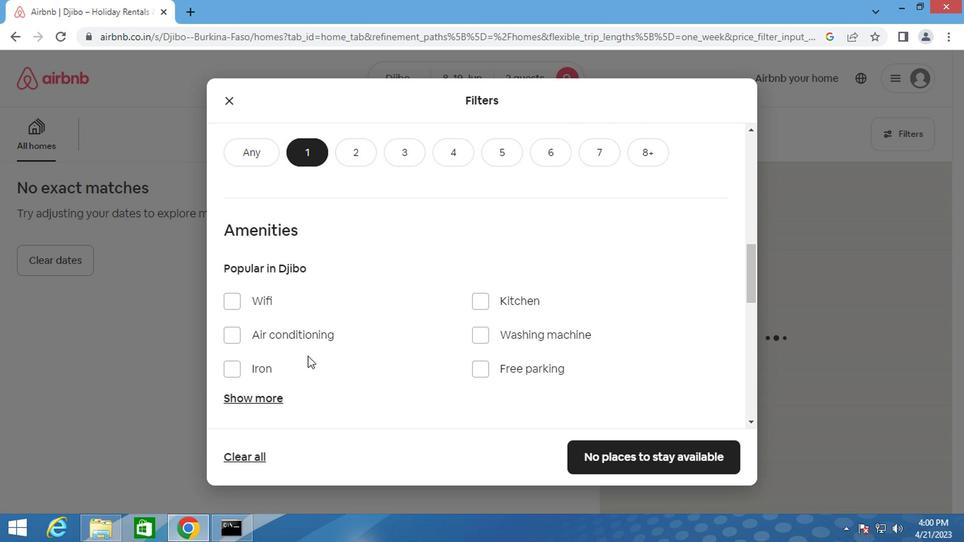 
Action: Mouse scrolled (306, 356) with delta (0, 0)
Screenshot: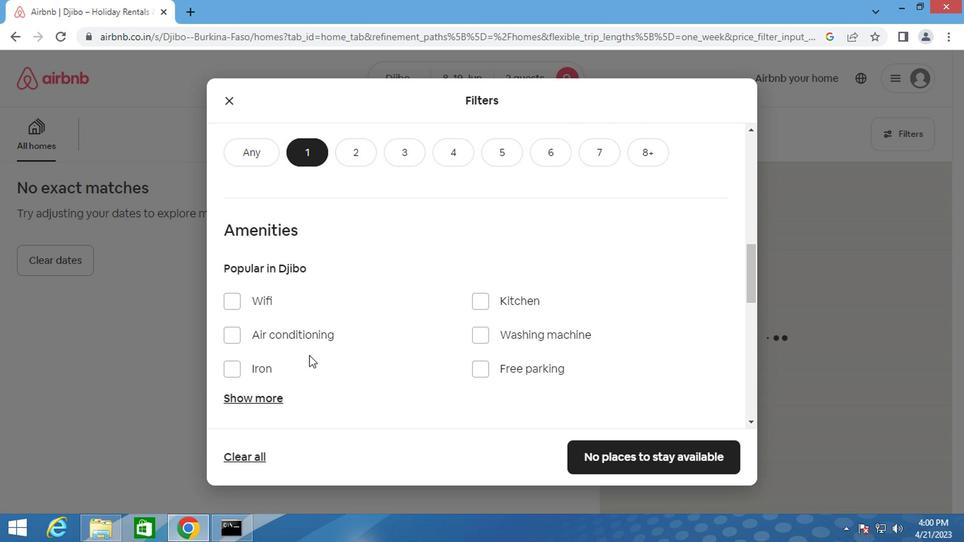
Action: Mouse scrolled (306, 356) with delta (0, 0)
Screenshot: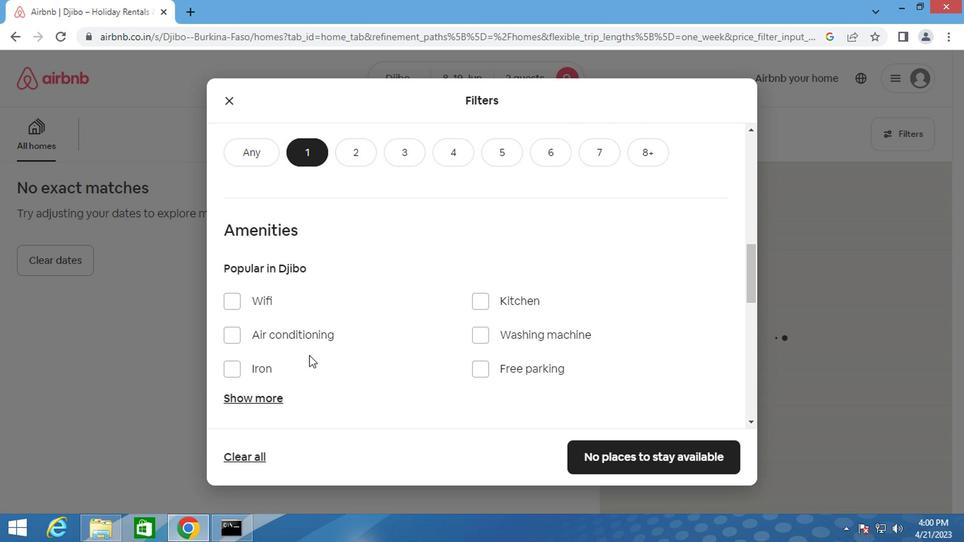 
Action: Mouse moved to (306, 354)
Screenshot: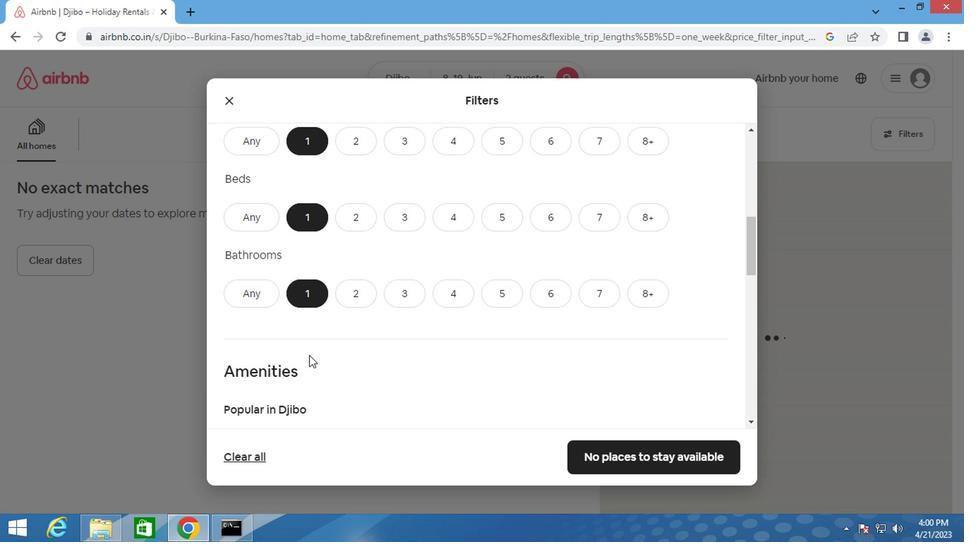 
Action: Mouse scrolled (306, 354) with delta (0, 0)
Screenshot: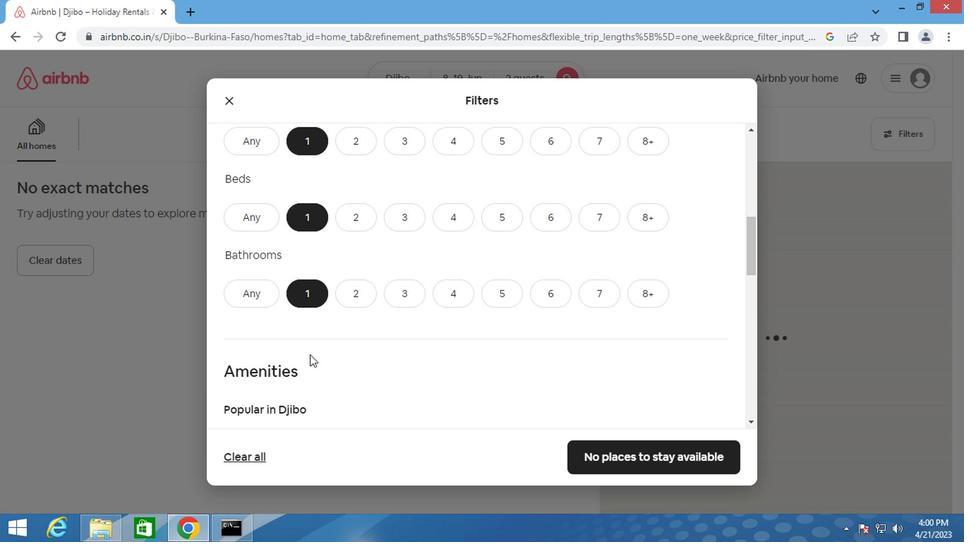 
Action: Mouse scrolled (306, 354) with delta (0, 0)
Screenshot: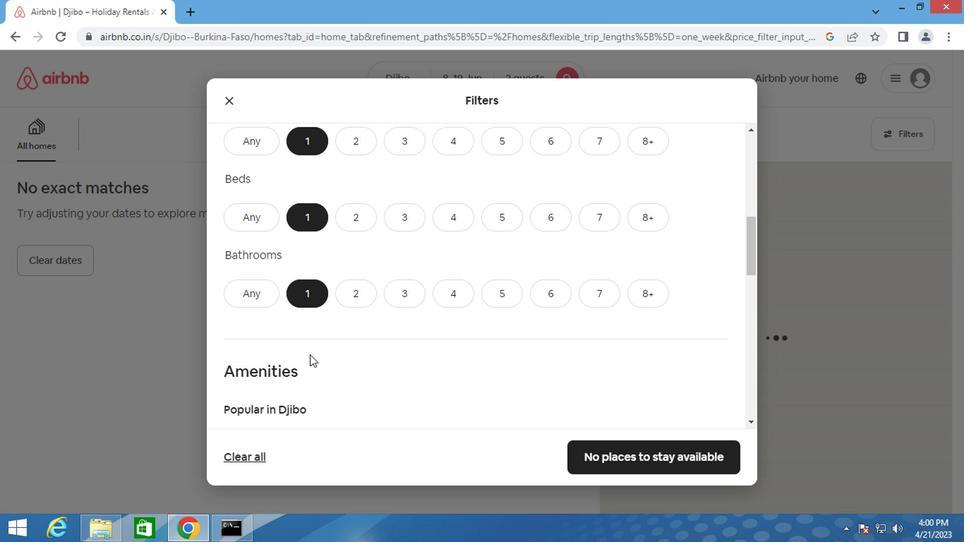 
Action: Mouse scrolled (306, 354) with delta (0, 0)
Screenshot: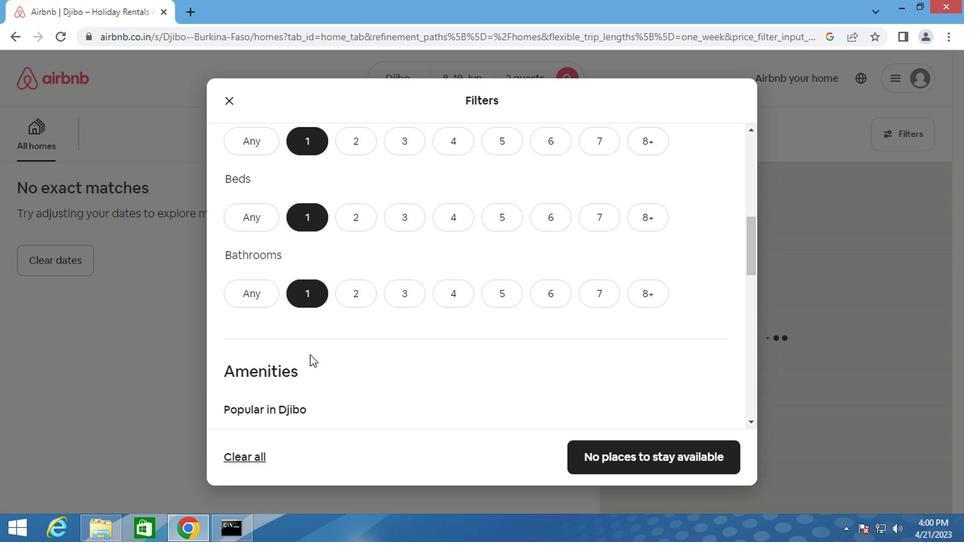 
Action: Mouse scrolled (306, 354) with delta (0, 0)
Screenshot: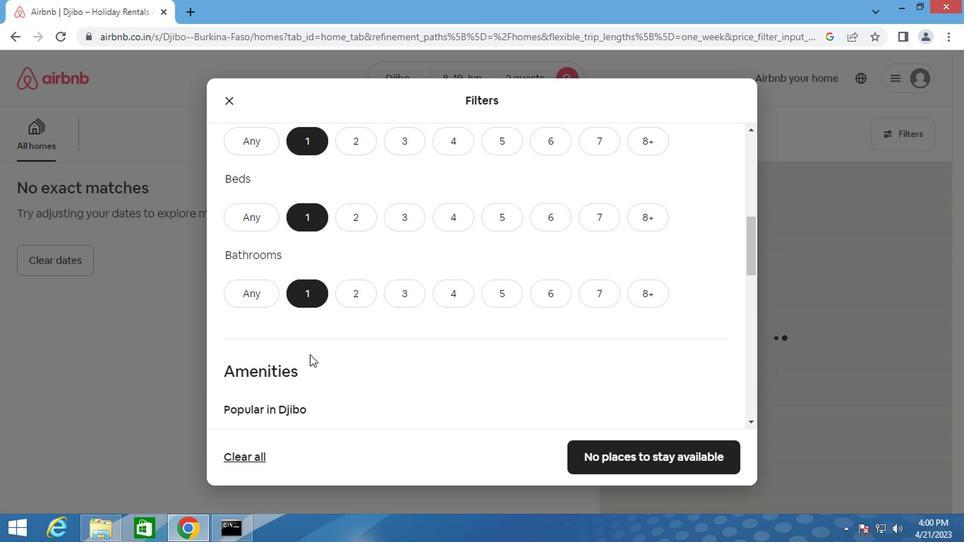 
Action: Mouse moved to (230, 162)
Screenshot: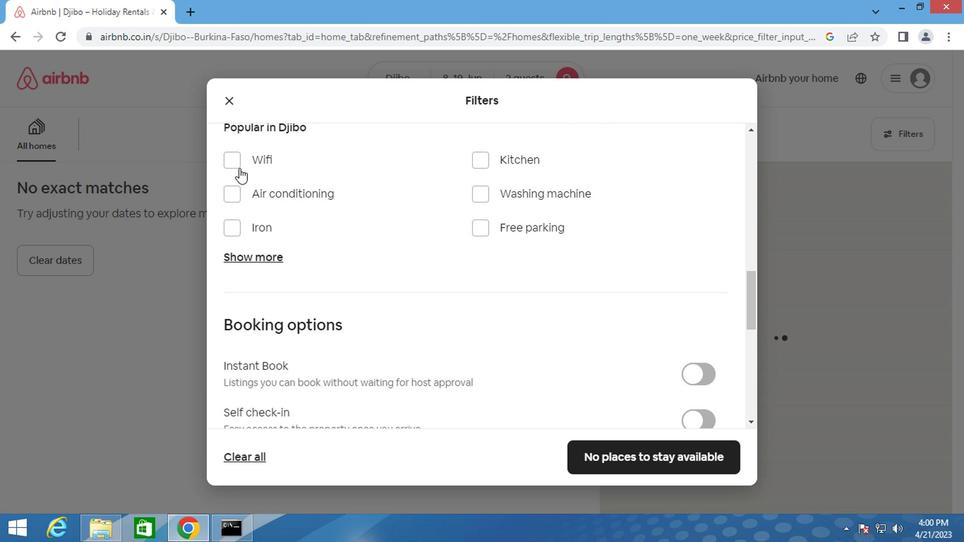 
Action: Mouse pressed left at (230, 162)
Screenshot: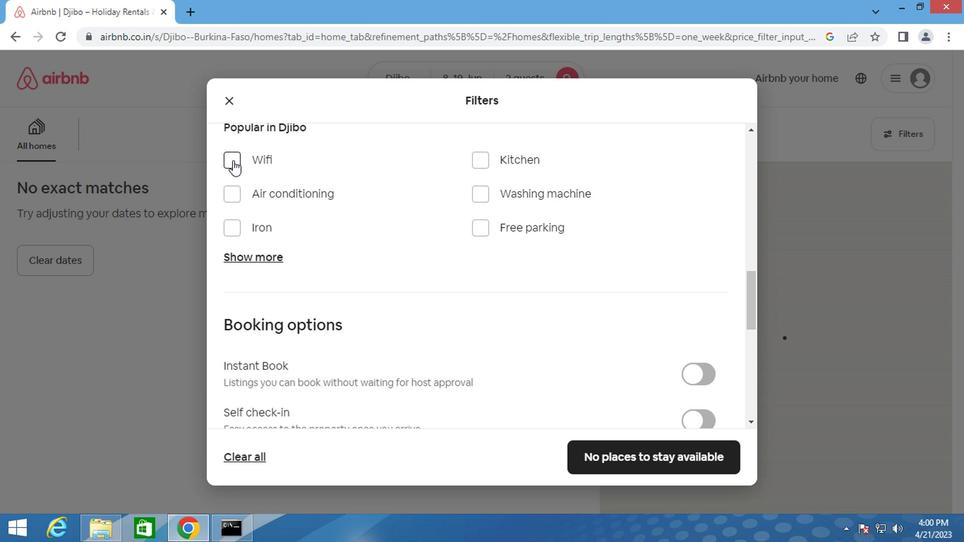 
Action: Mouse moved to (225, 196)
Screenshot: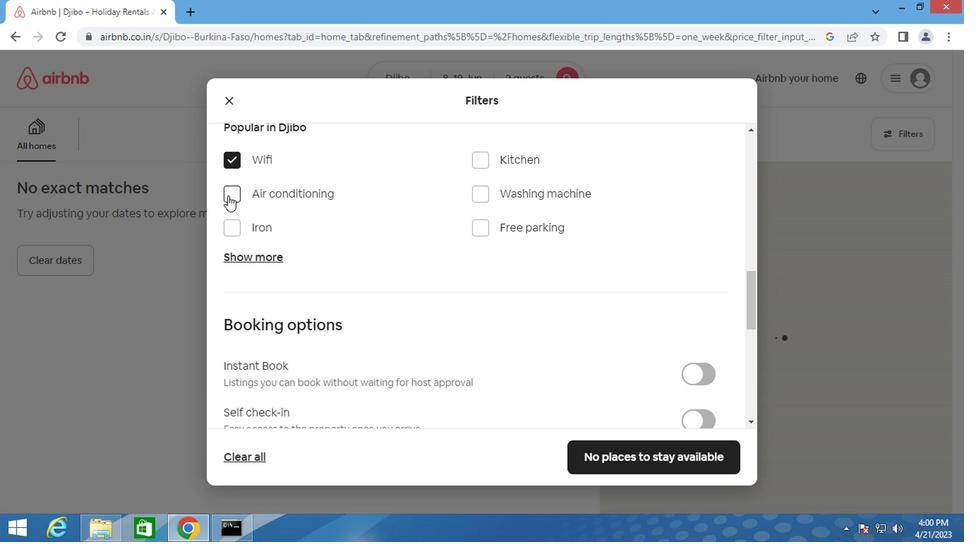 
Action: Mouse pressed left at (225, 196)
Screenshot: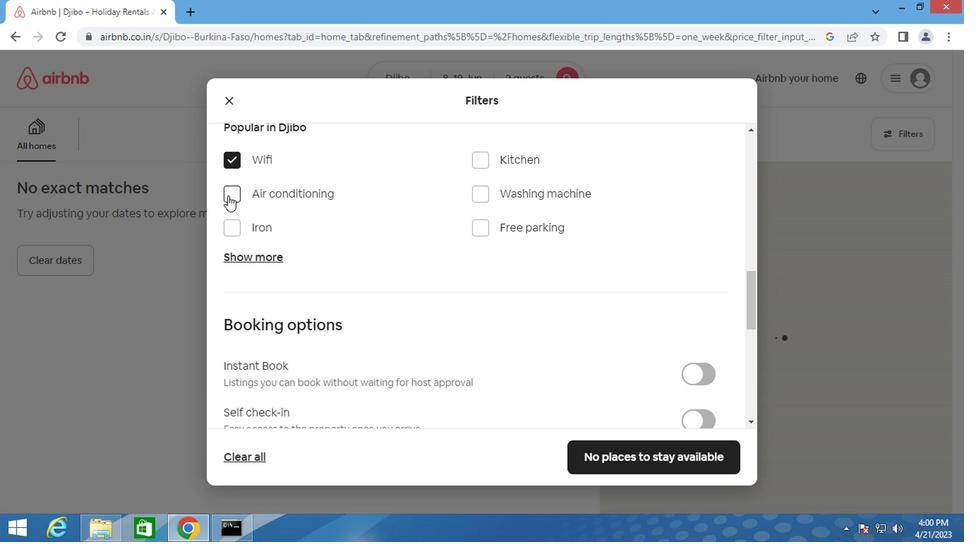 
Action: Mouse moved to (275, 235)
Screenshot: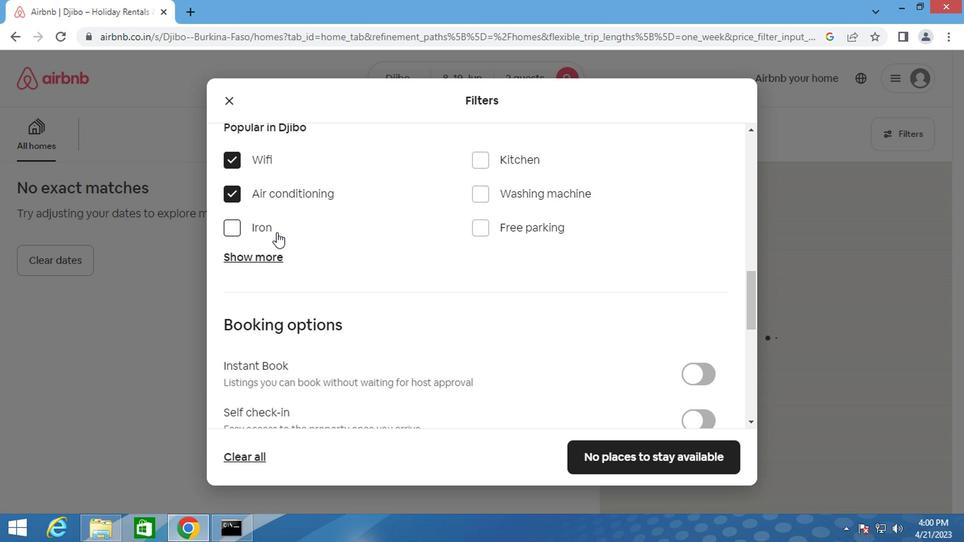 
Action: Mouse scrolled (275, 234) with delta (0, -1)
Screenshot: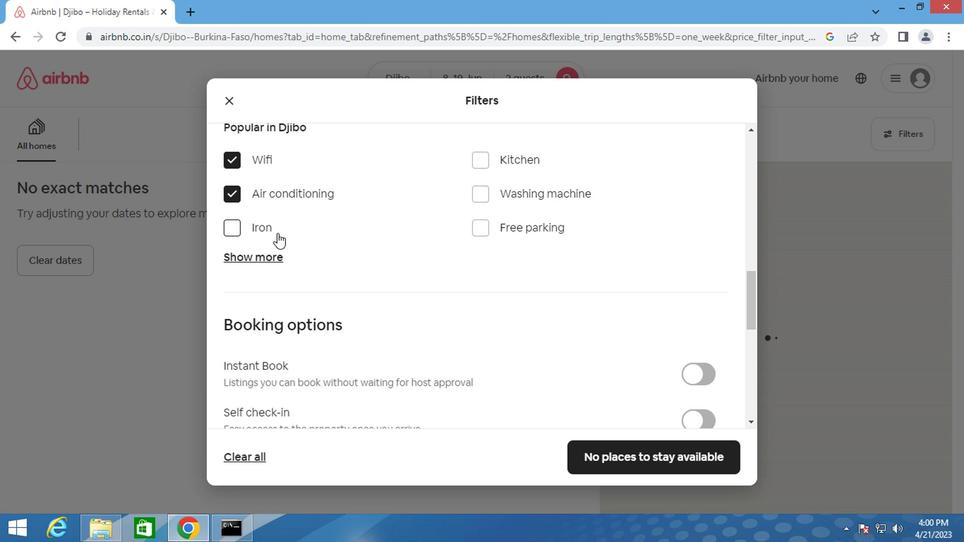 
Action: Mouse moved to (275, 235)
Screenshot: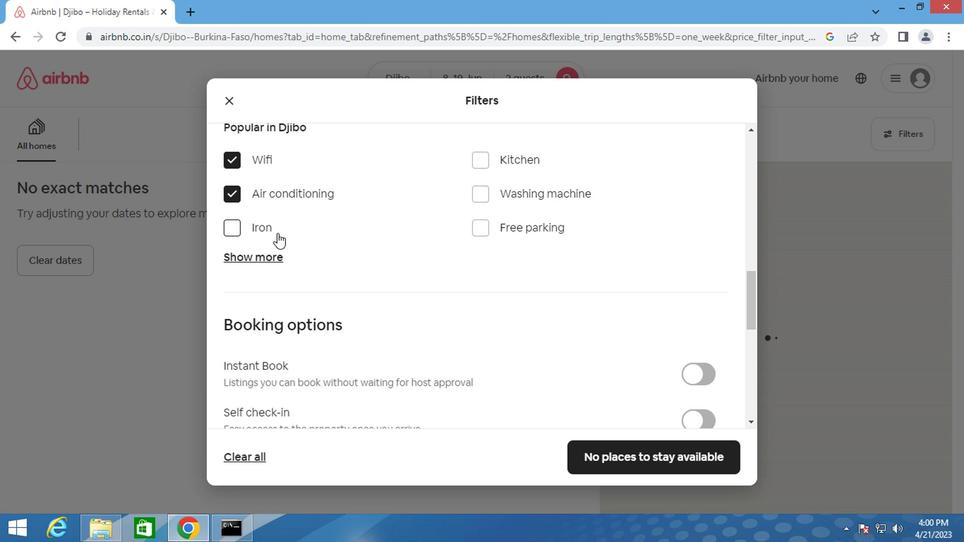 
Action: Mouse scrolled (275, 234) with delta (0, -1)
Screenshot: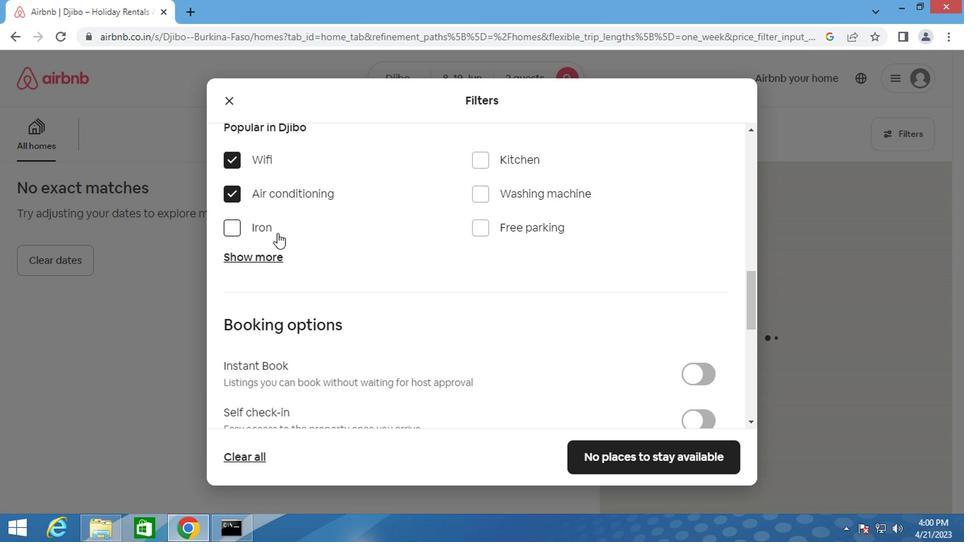 
Action: Mouse scrolled (275, 234) with delta (0, -1)
Screenshot: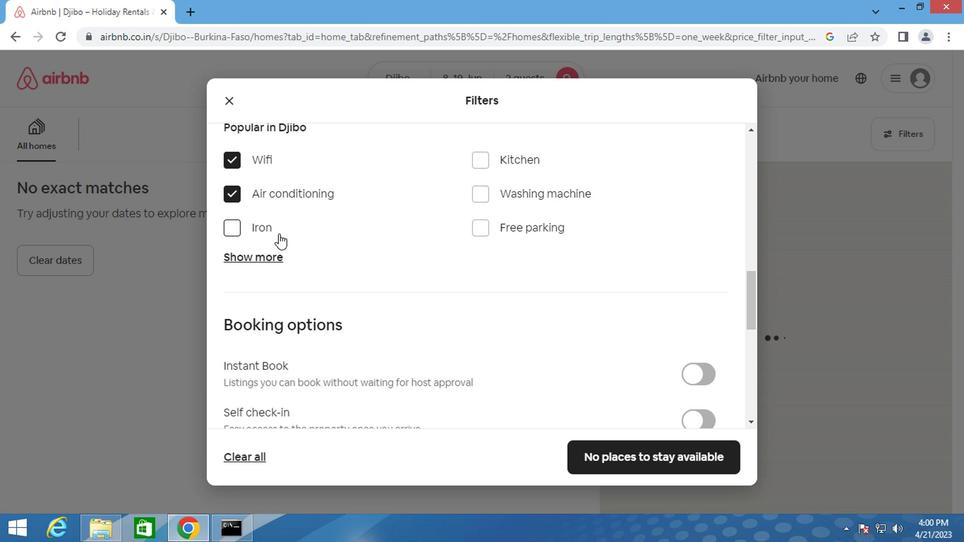 
Action: Mouse moved to (700, 214)
Screenshot: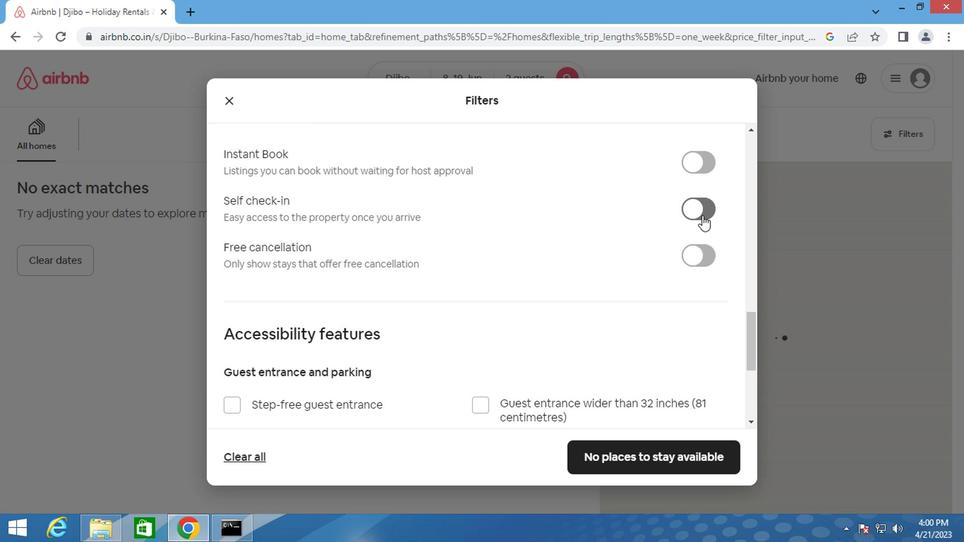 
Action: Mouse pressed left at (700, 214)
Screenshot: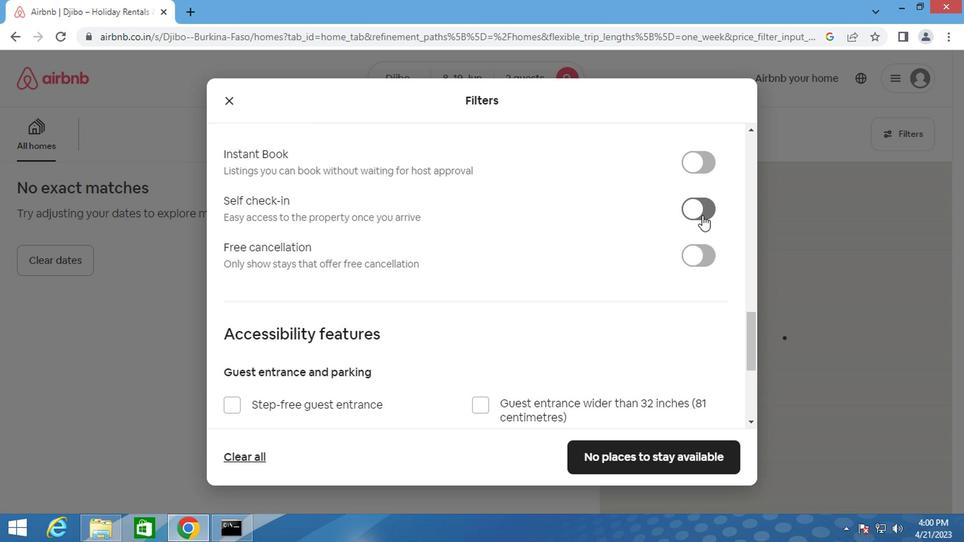 
Action: Mouse moved to (485, 280)
Screenshot: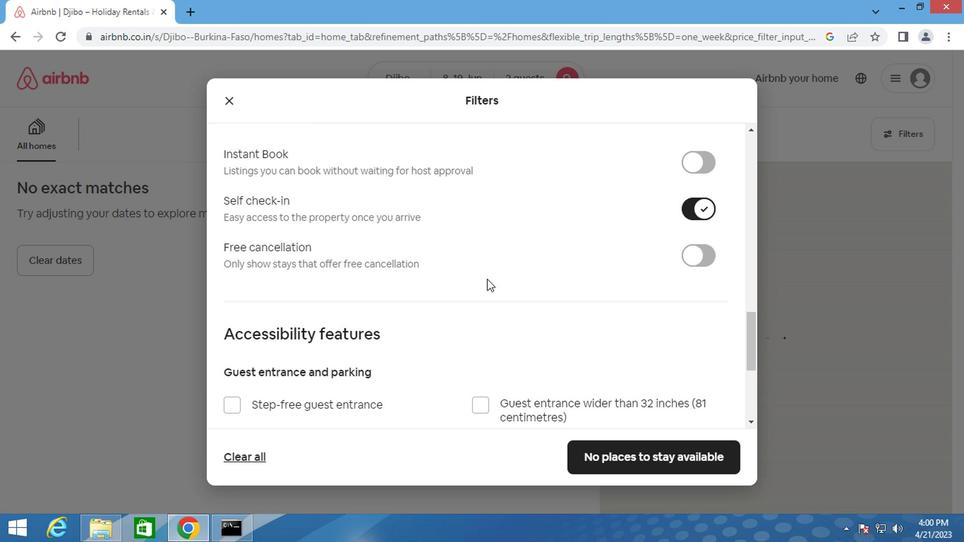 
Action: Mouse scrolled (485, 279) with delta (0, 0)
Screenshot: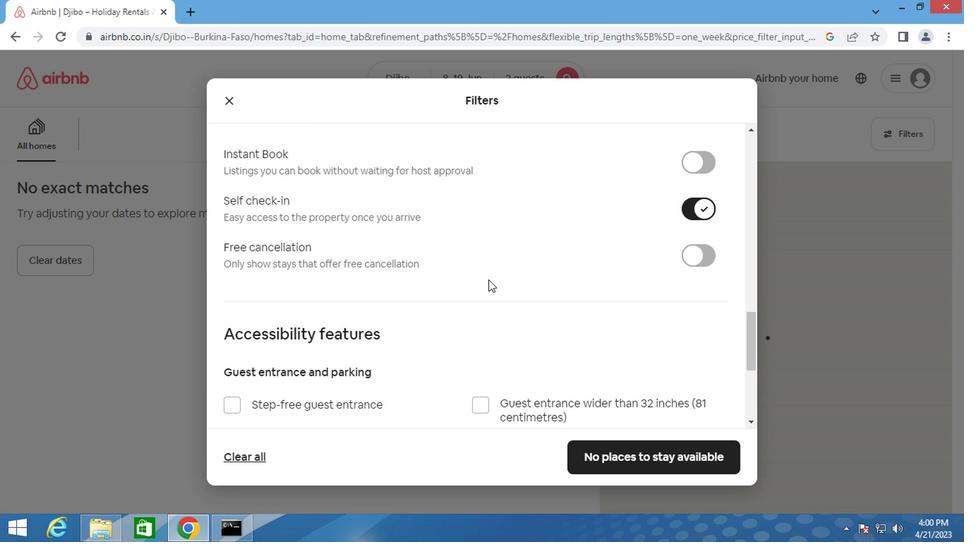 
Action: Mouse scrolled (485, 279) with delta (0, 0)
Screenshot: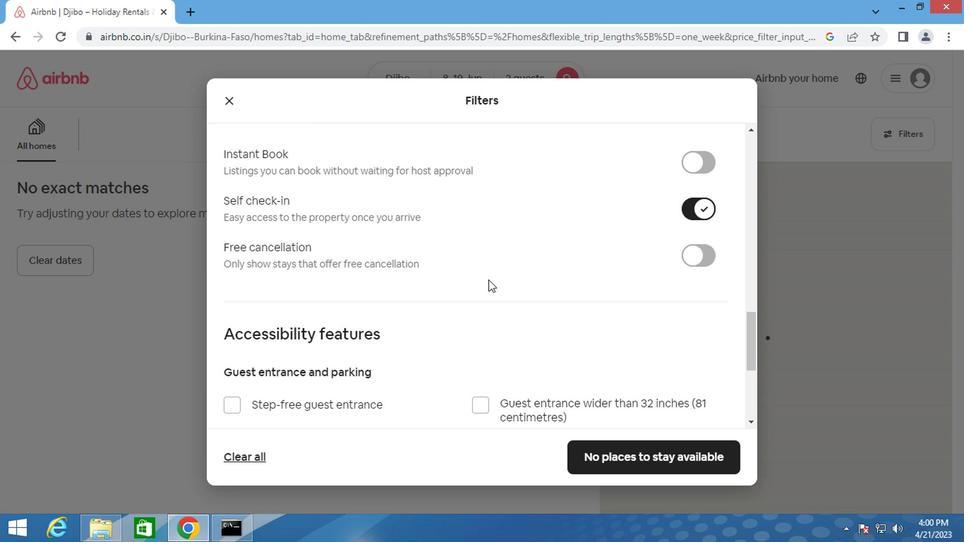 
Action: Mouse scrolled (485, 279) with delta (0, 0)
Screenshot: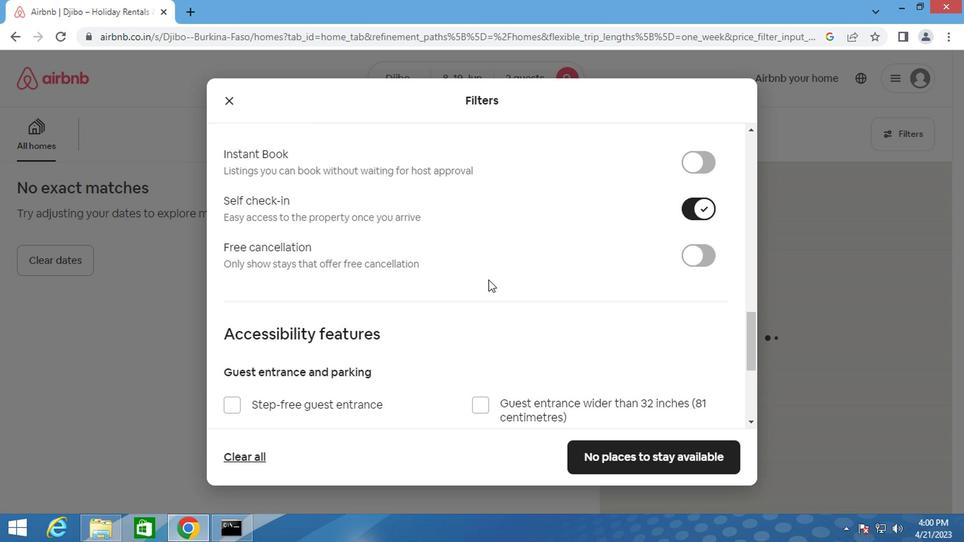 
Action: Mouse scrolled (485, 279) with delta (0, 0)
Screenshot: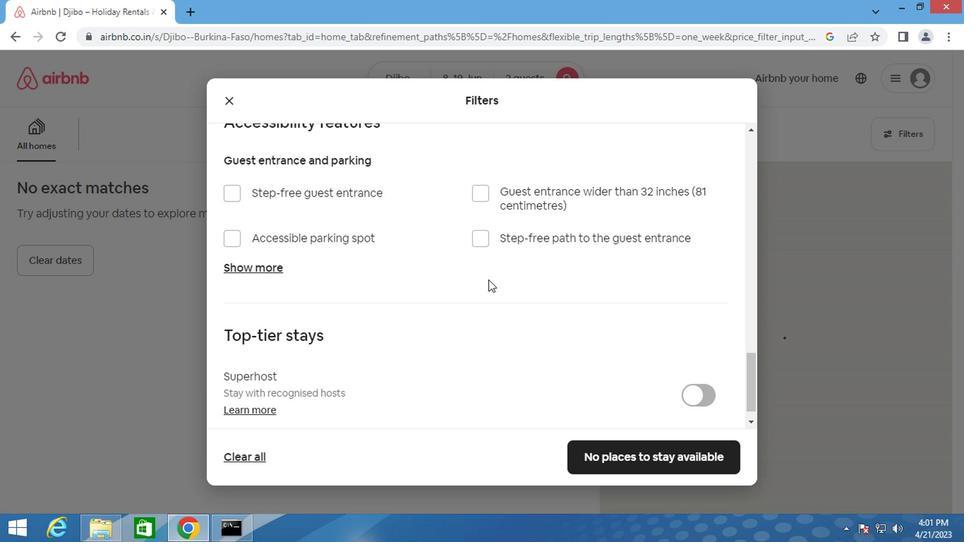 
Action: Mouse scrolled (485, 279) with delta (0, 0)
Screenshot: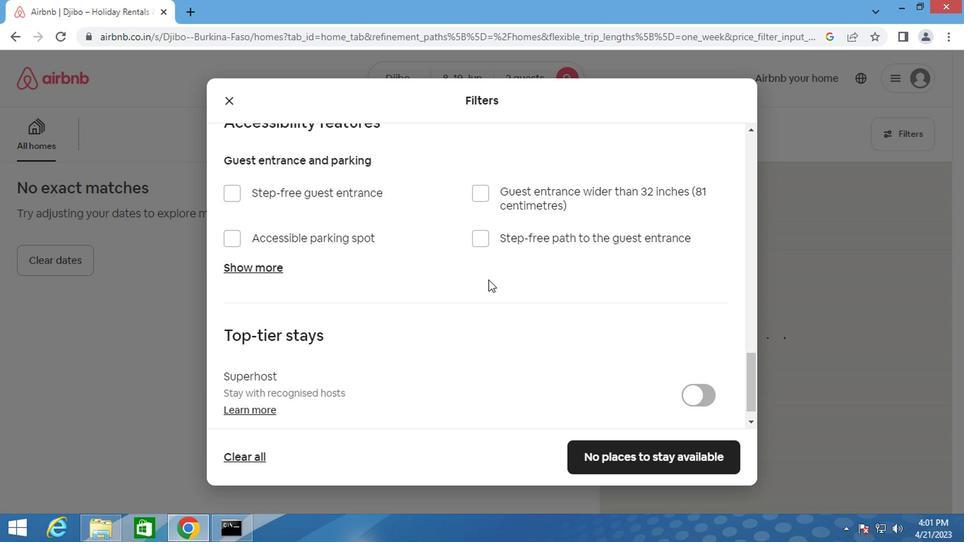 
Action: Mouse scrolled (485, 279) with delta (0, 0)
Screenshot: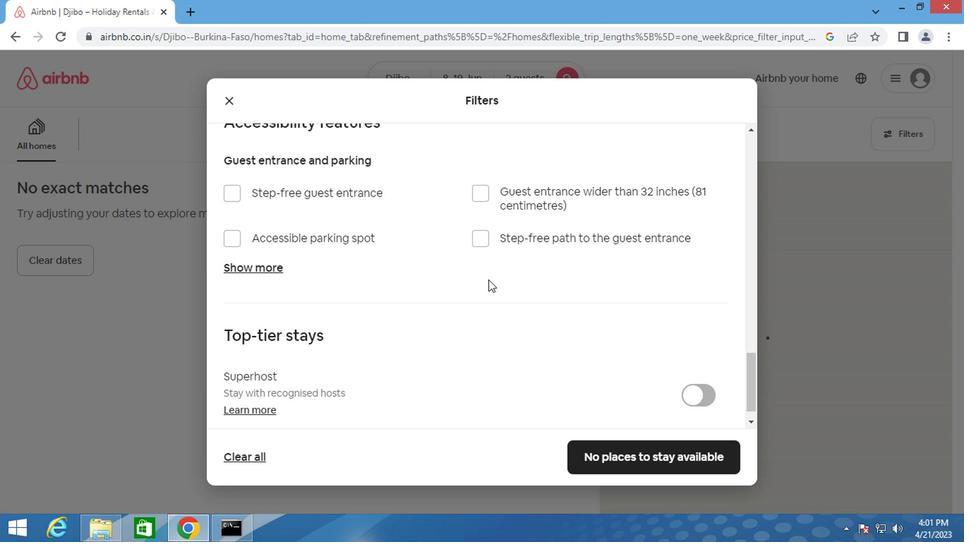 
Action: Mouse moved to (644, 446)
Screenshot: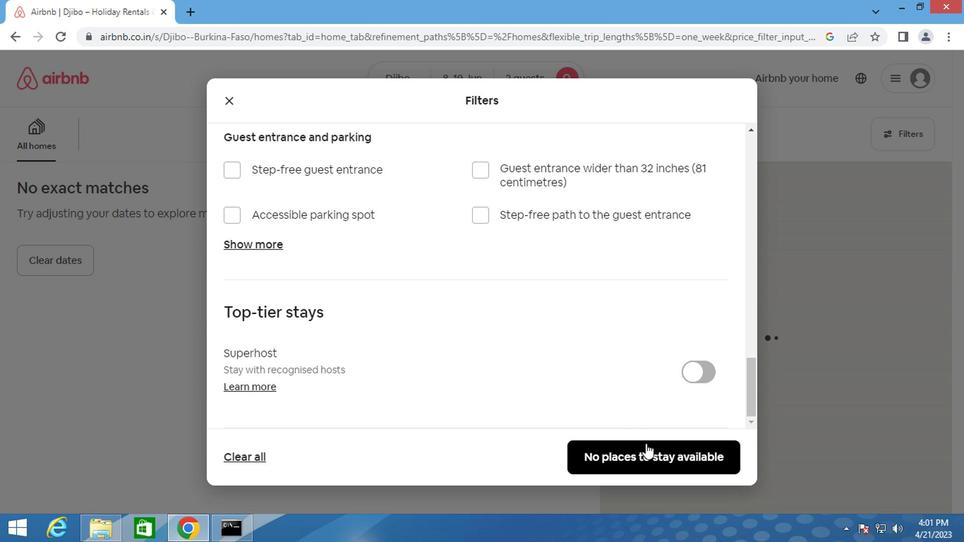 
Action: Mouse pressed left at (644, 446)
Screenshot: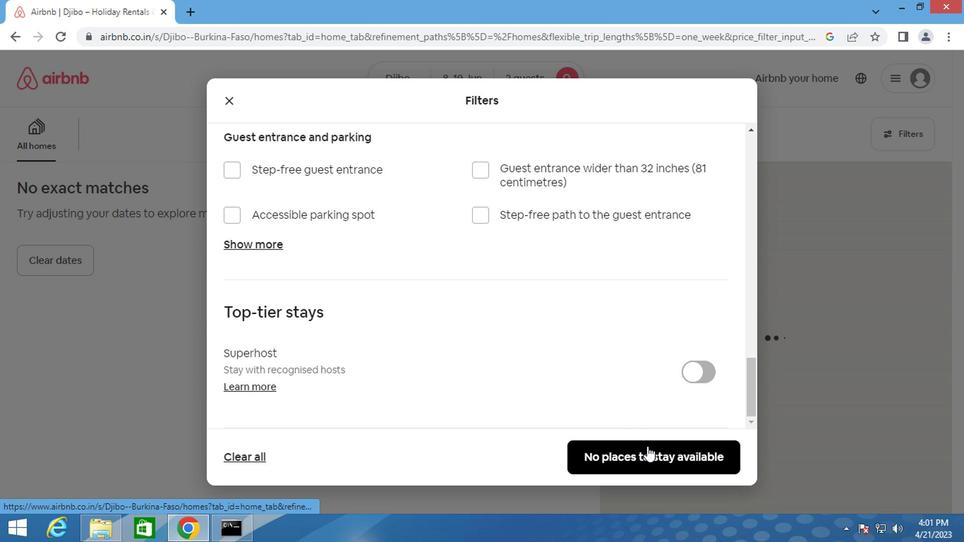 
Action: Mouse moved to (648, 445)
Screenshot: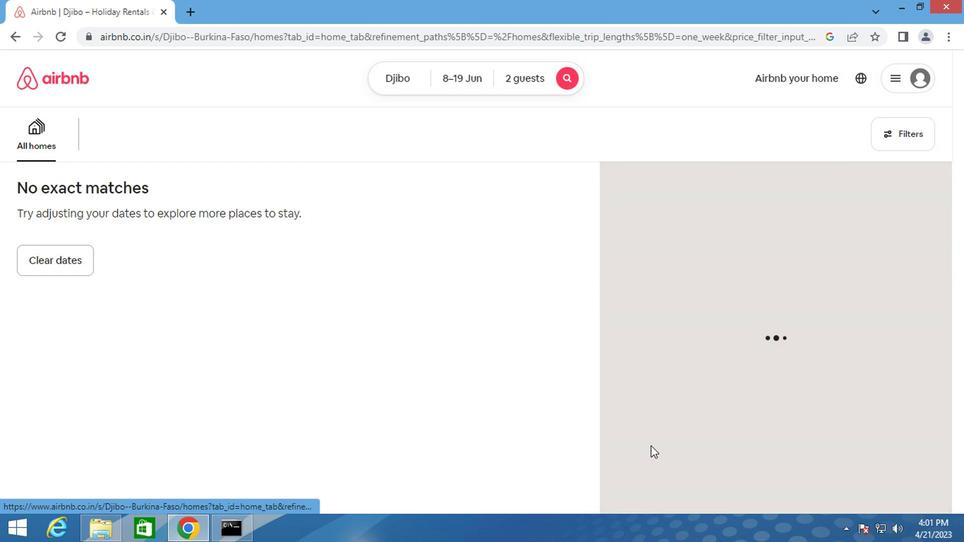 
Action: Key pressed <Key.f8>
Screenshot: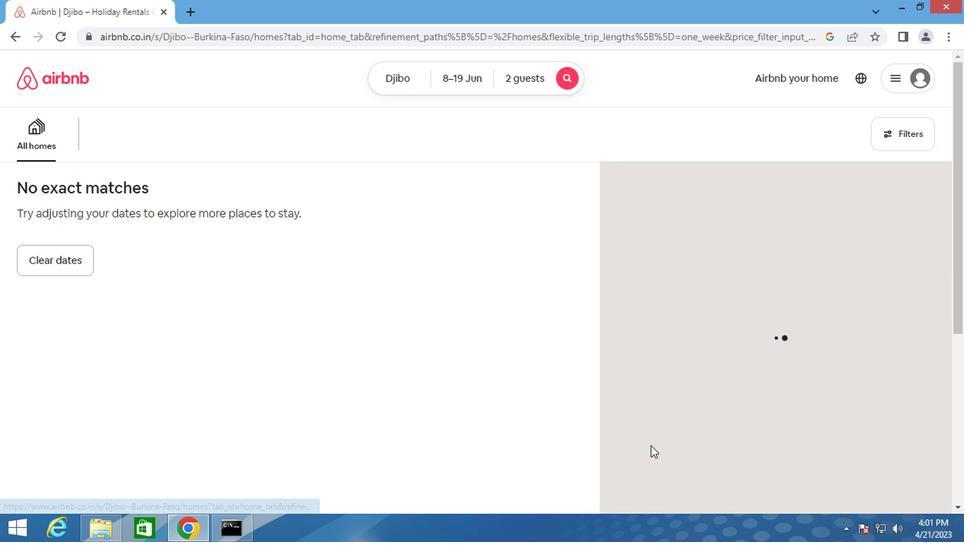
